 Task: Research Airbnb options in Mikhaylovsk, Russia from 21st December, 2023 to 25th December, 2023 for 1 adult. Place can be entire room with 1  bedroom having 1 bed and 1 bathroom. Property type can be flat. Amenities needed are: wifi.
Action: Mouse moved to (491, 97)
Screenshot: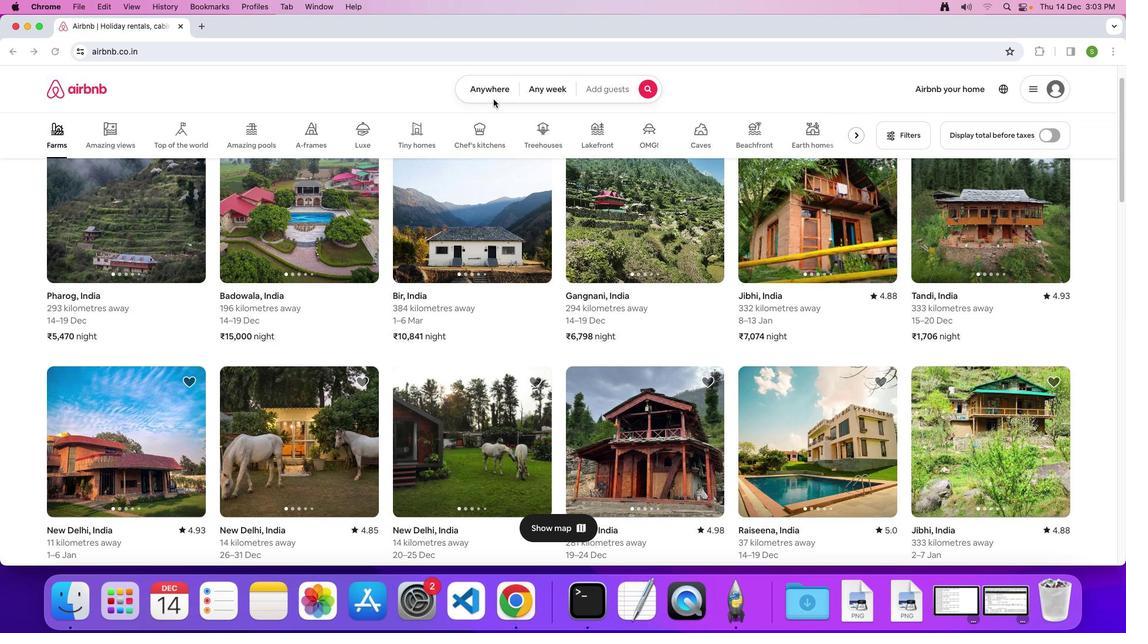 
Action: Mouse pressed left at (491, 97)
Screenshot: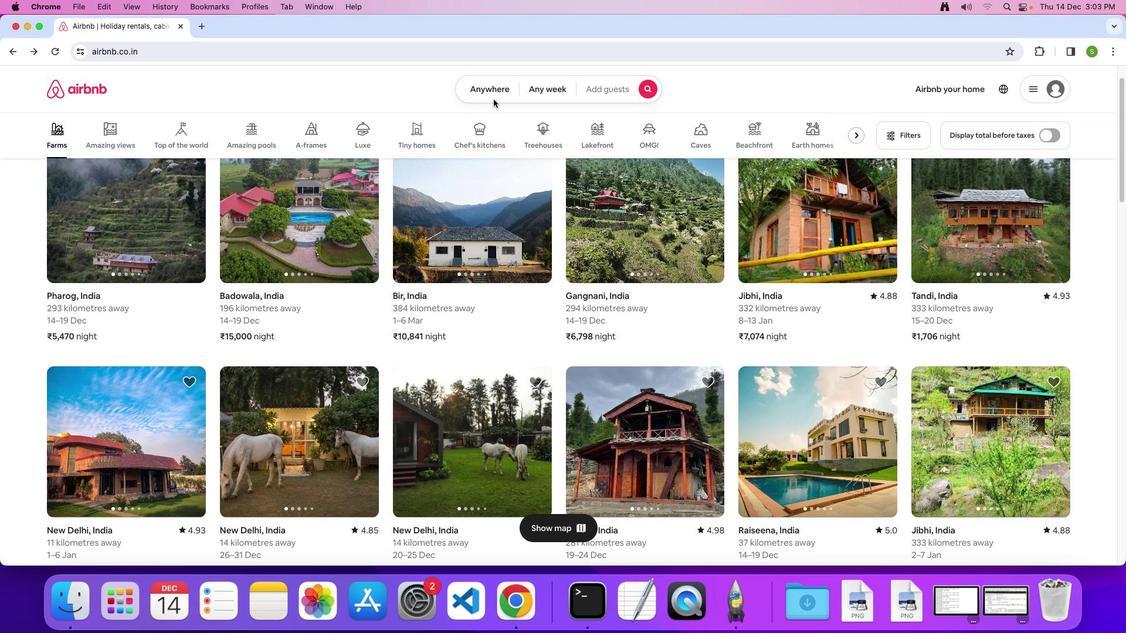 
Action: Mouse moved to (491, 95)
Screenshot: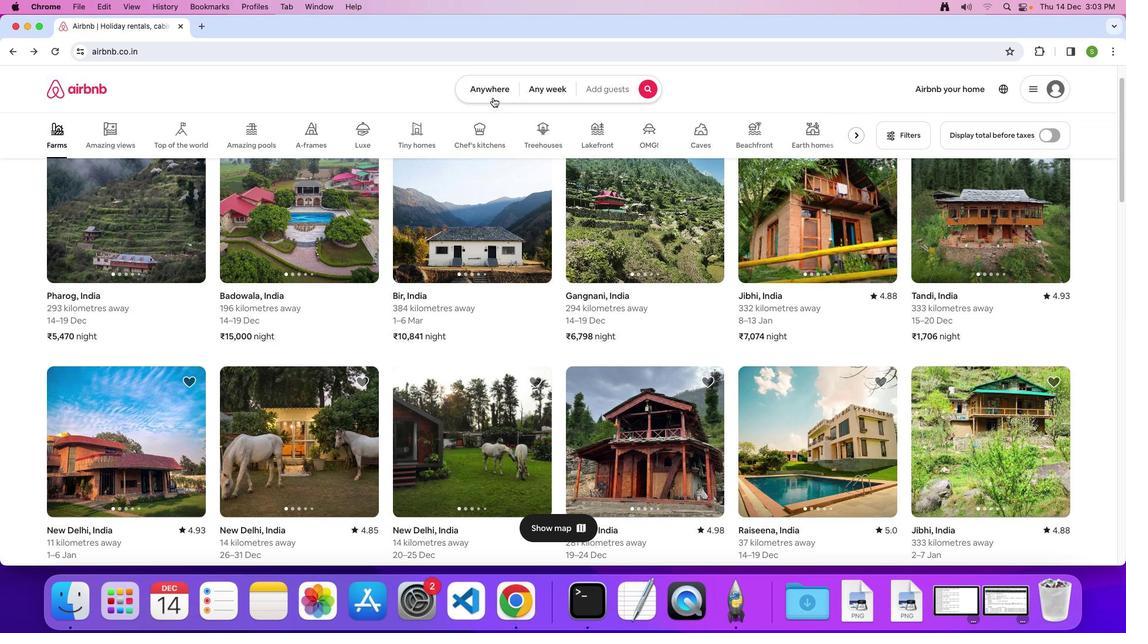 
Action: Mouse pressed left at (491, 95)
Screenshot: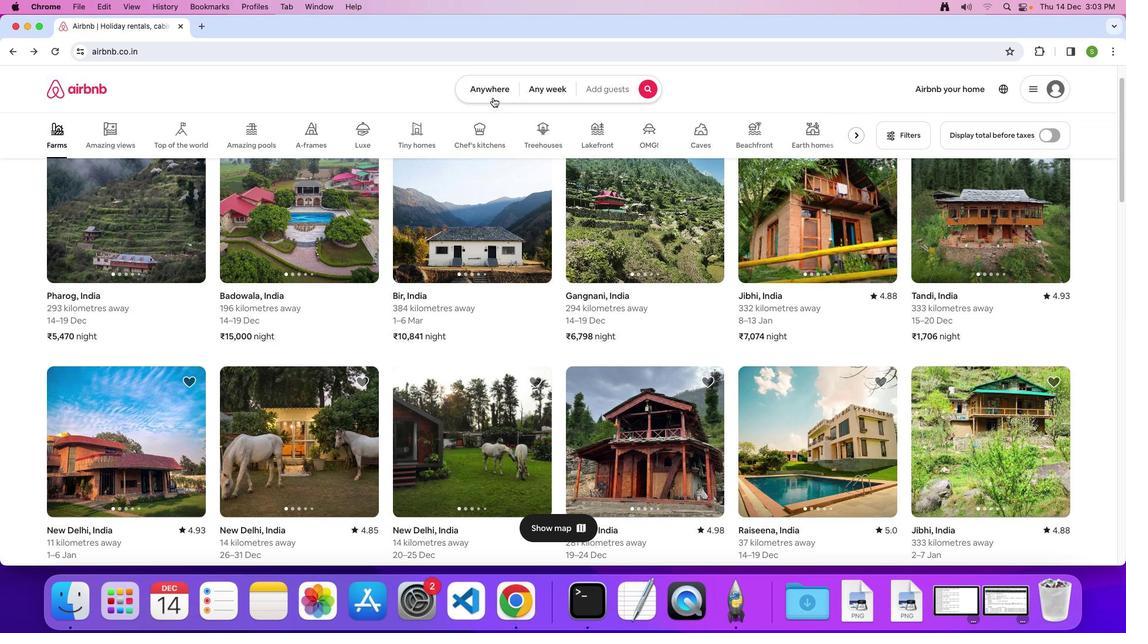 
Action: Mouse moved to (397, 129)
Screenshot: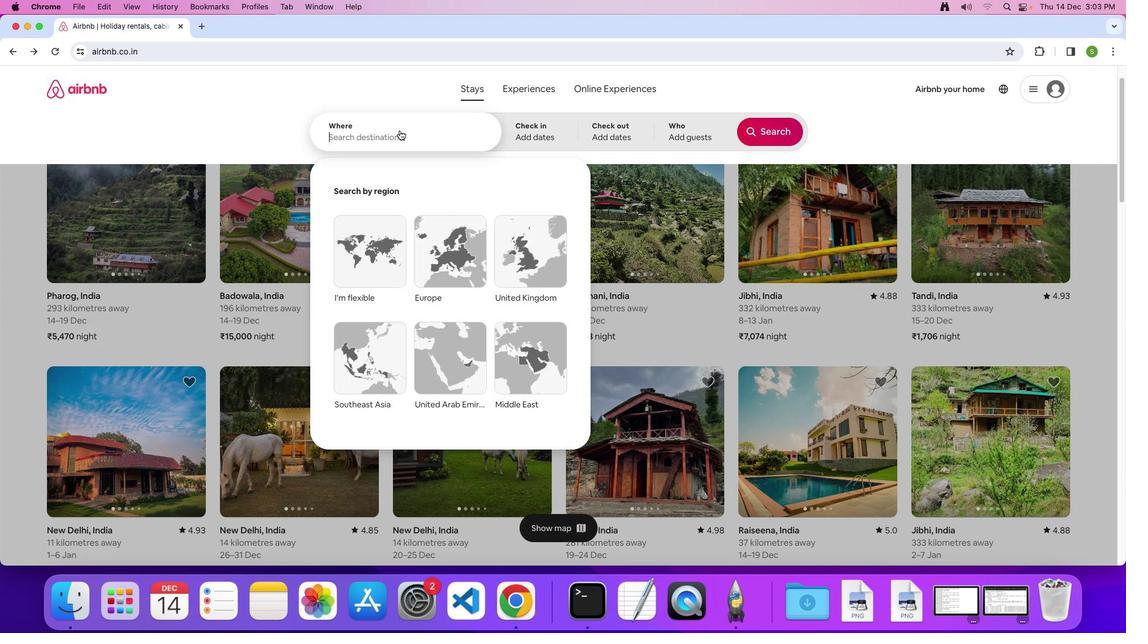 
Action: Mouse pressed left at (397, 129)
Screenshot: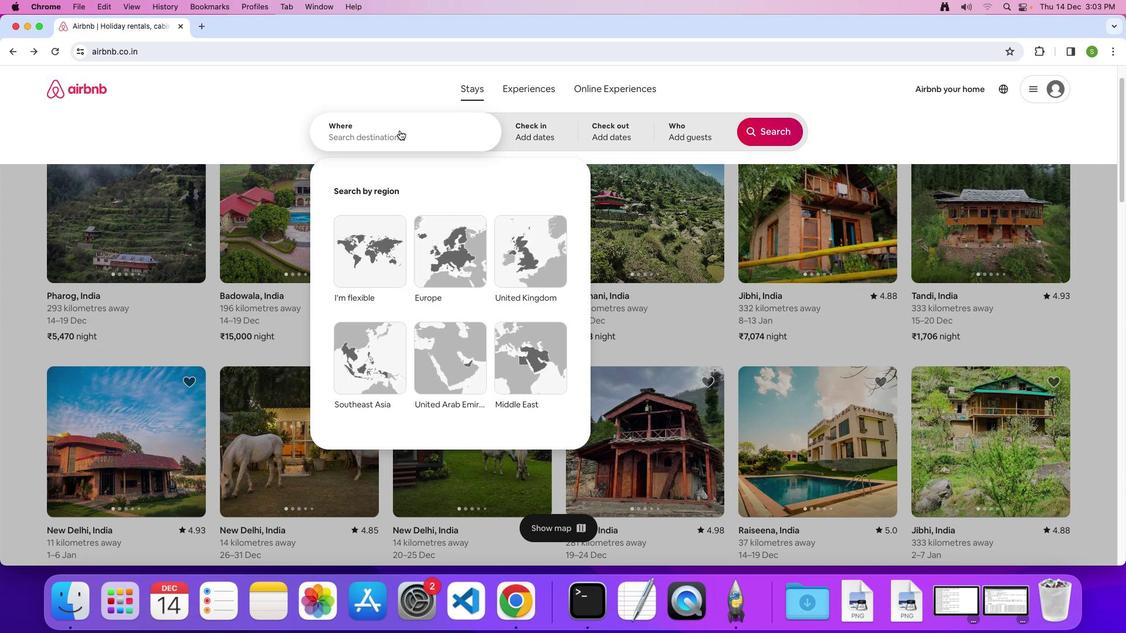 
Action: Key pressed 'M'Key.caps_lock'i''k''h''a''y''l''o''v''s''k'','Key.spaceKey.shift'R''u''s''s''i''a'Key.enter
Screenshot: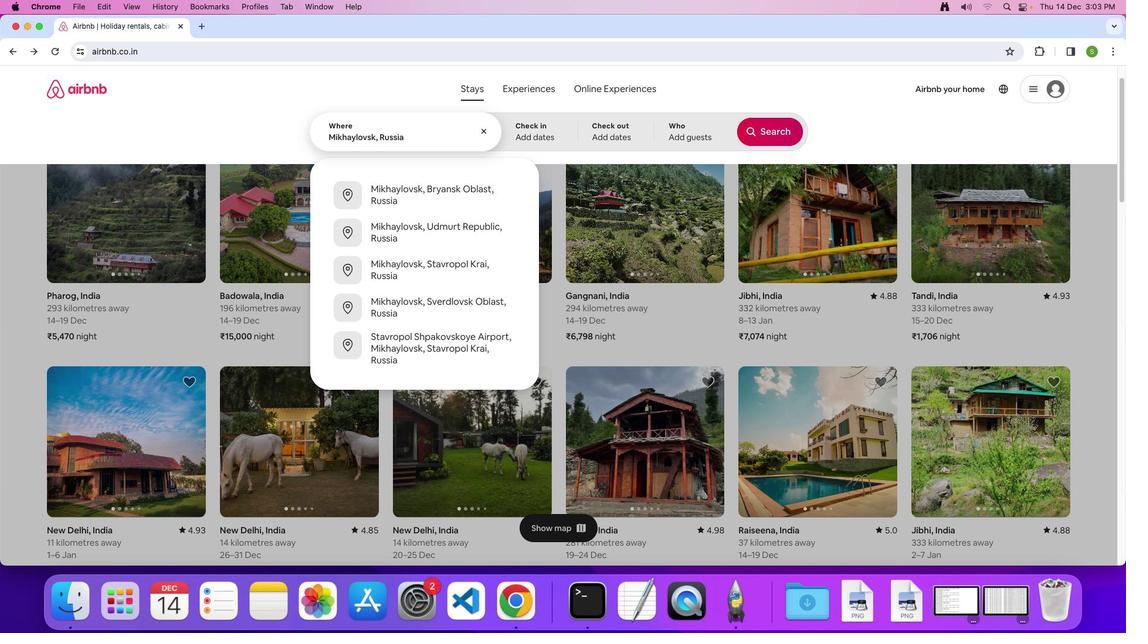 
Action: Mouse moved to (469, 359)
Screenshot: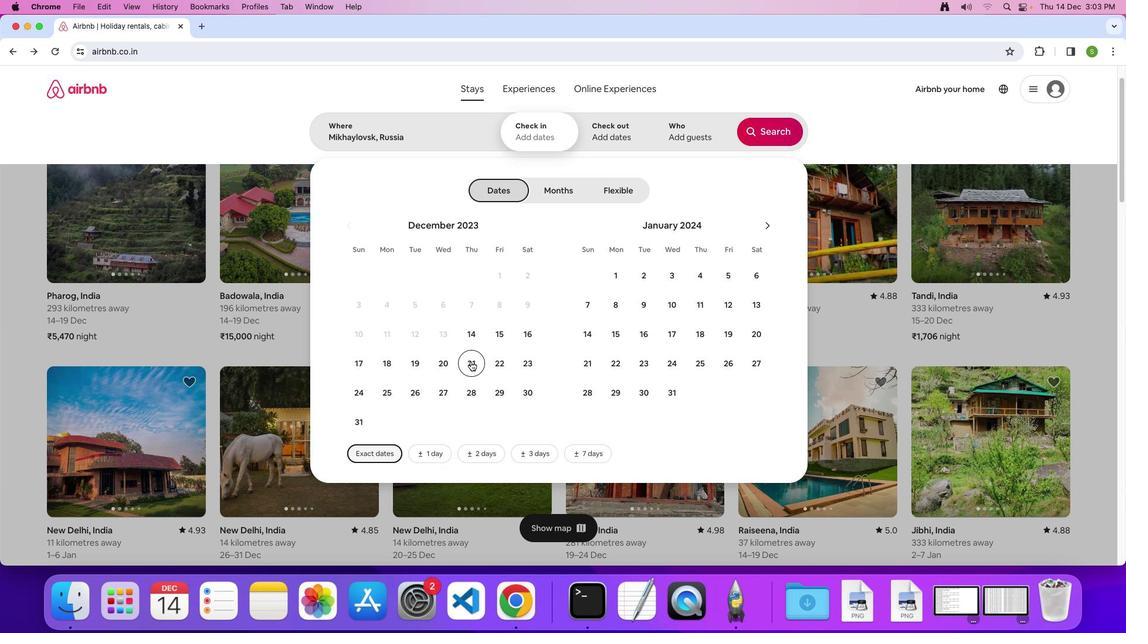 
Action: Mouse pressed left at (469, 359)
Screenshot: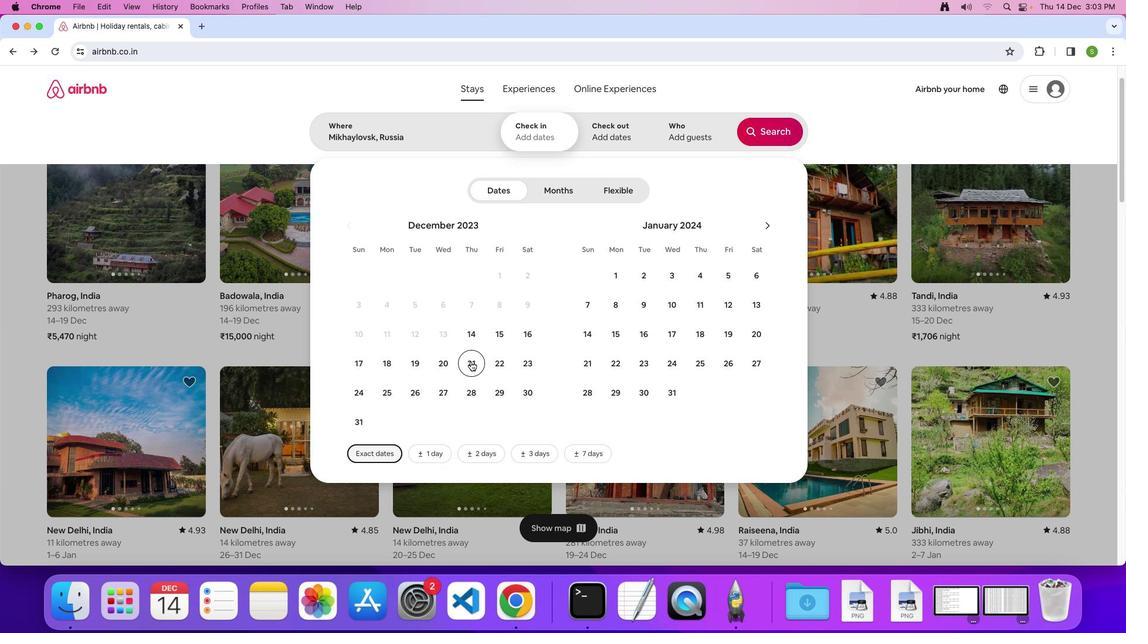 
Action: Mouse moved to (386, 385)
Screenshot: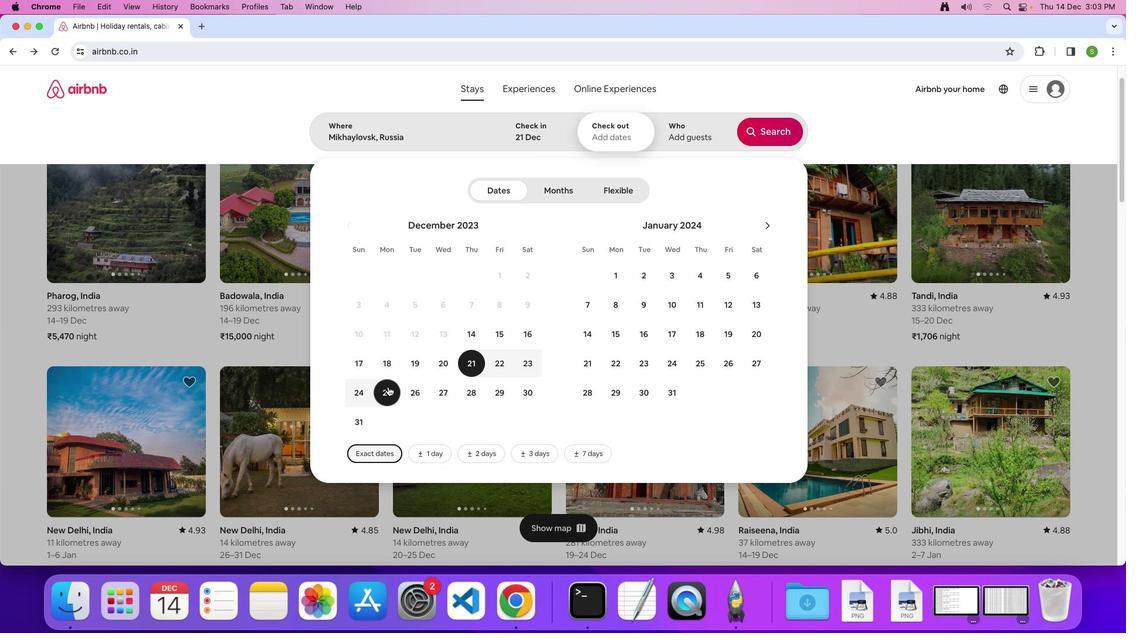 
Action: Mouse pressed left at (386, 385)
Screenshot: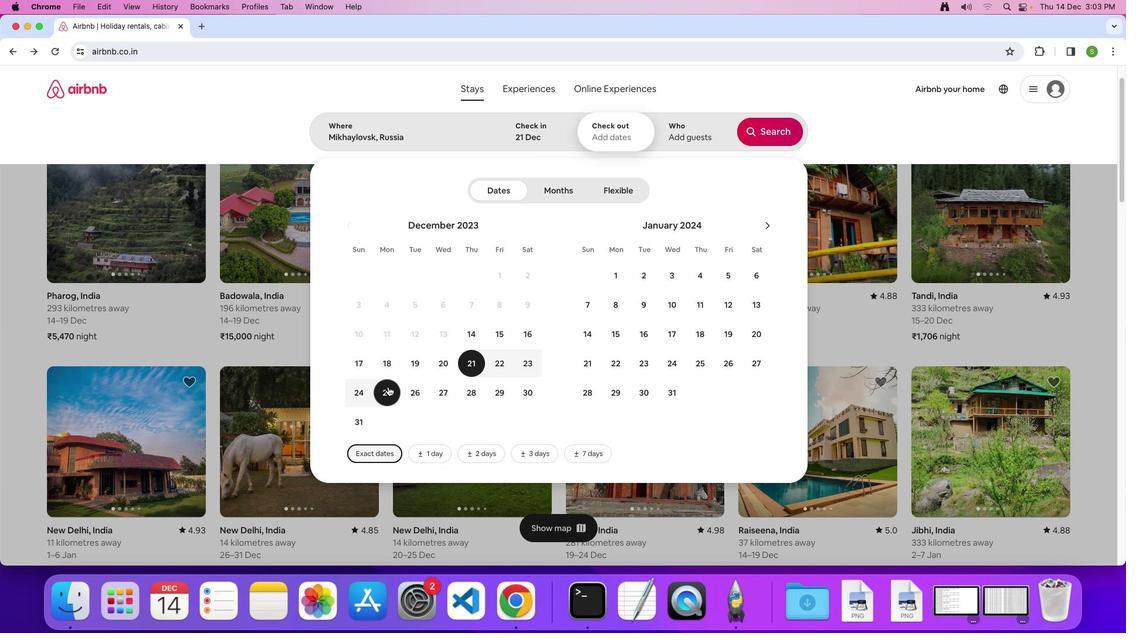 
Action: Mouse moved to (688, 142)
Screenshot: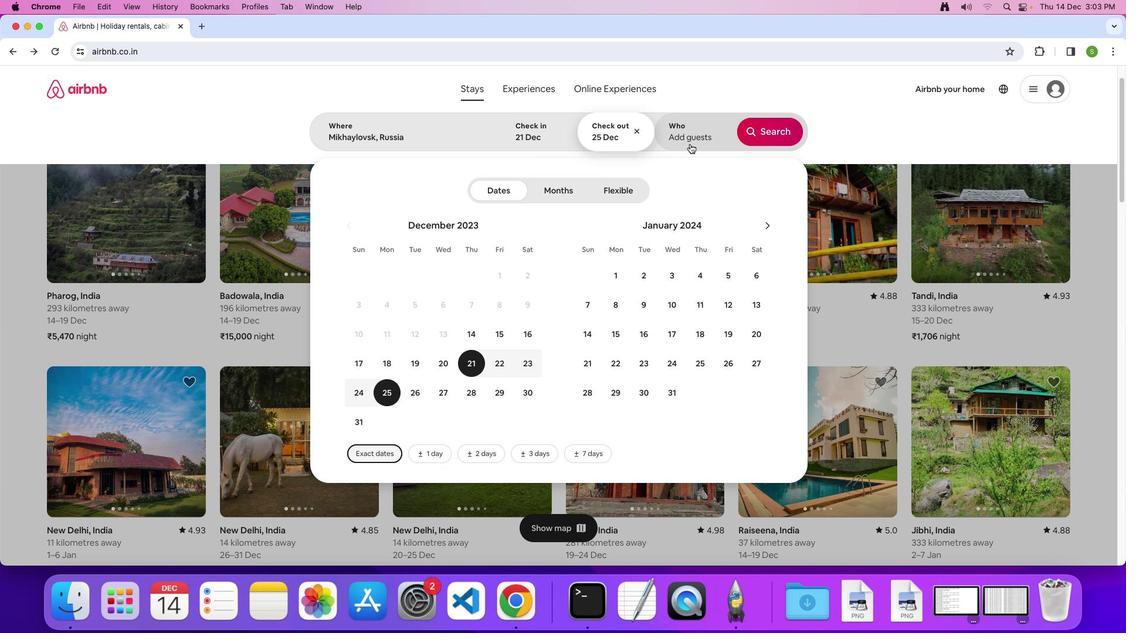 
Action: Mouse pressed left at (688, 142)
Screenshot: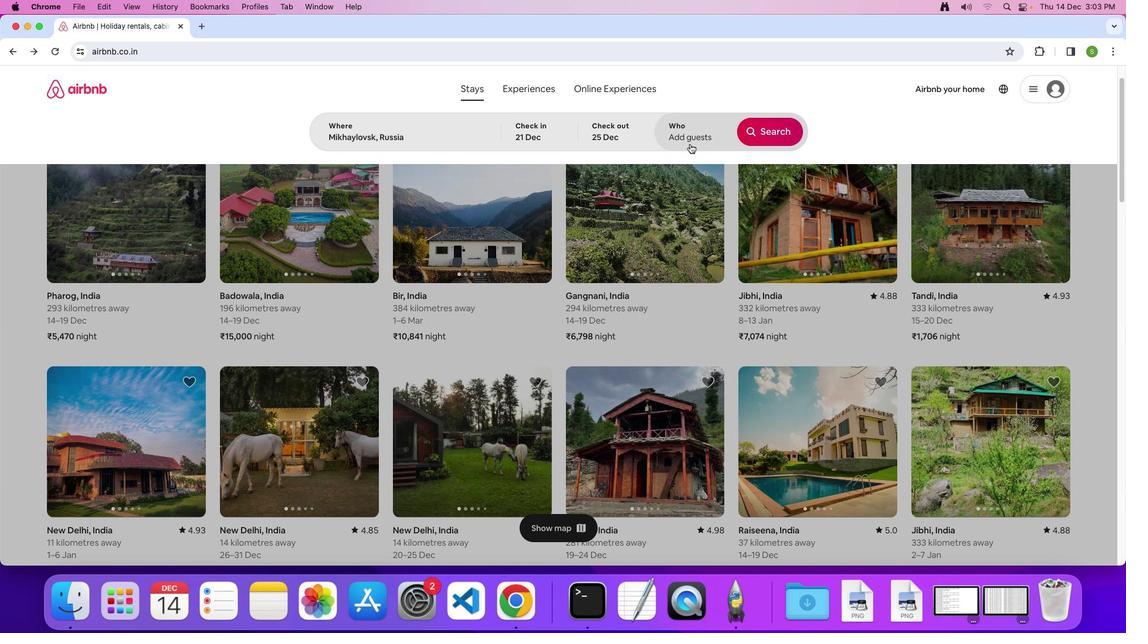 
Action: Mouse moved to (770, 191)
Screenshot: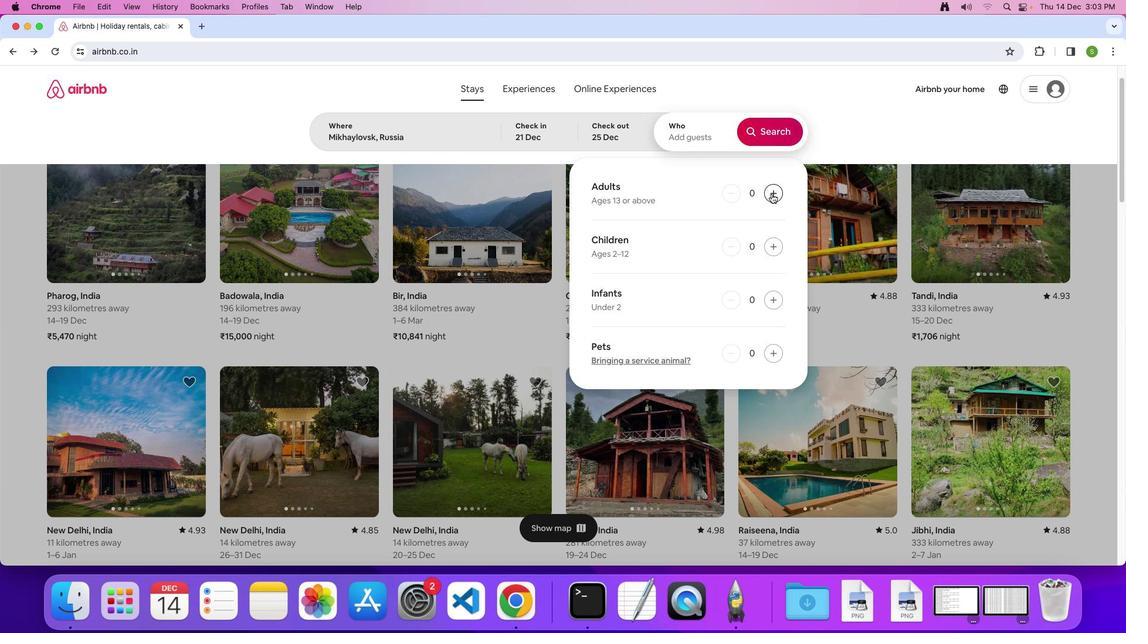 
Action: Mouse pressed left at (770, 191)
Screenshot: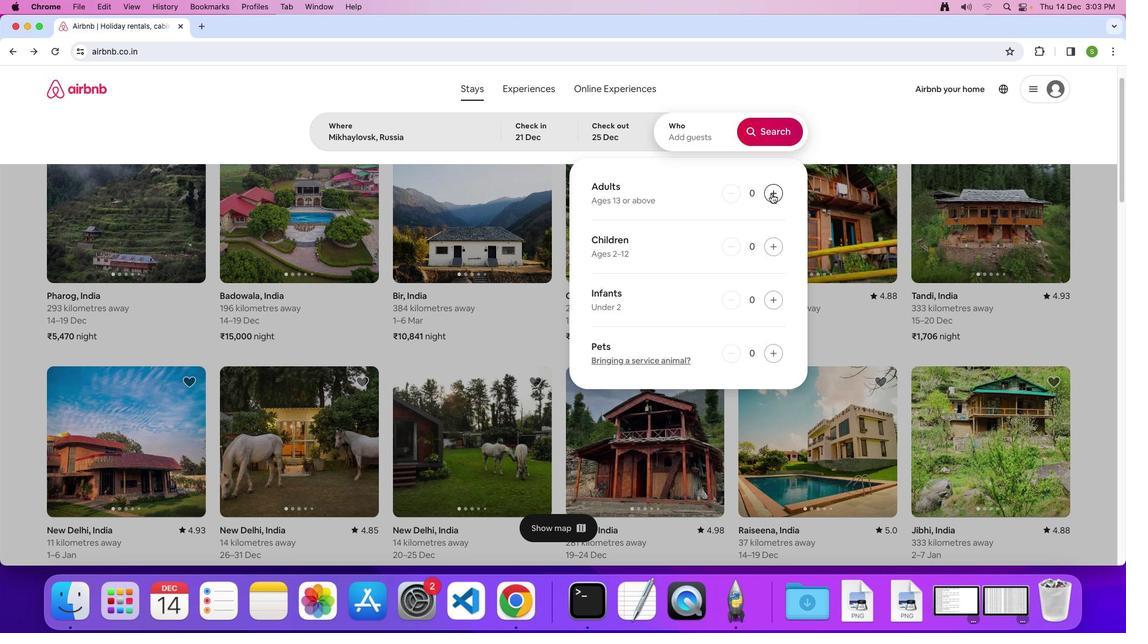 
Action: Mouse moved to (770, 124)
Screenshot: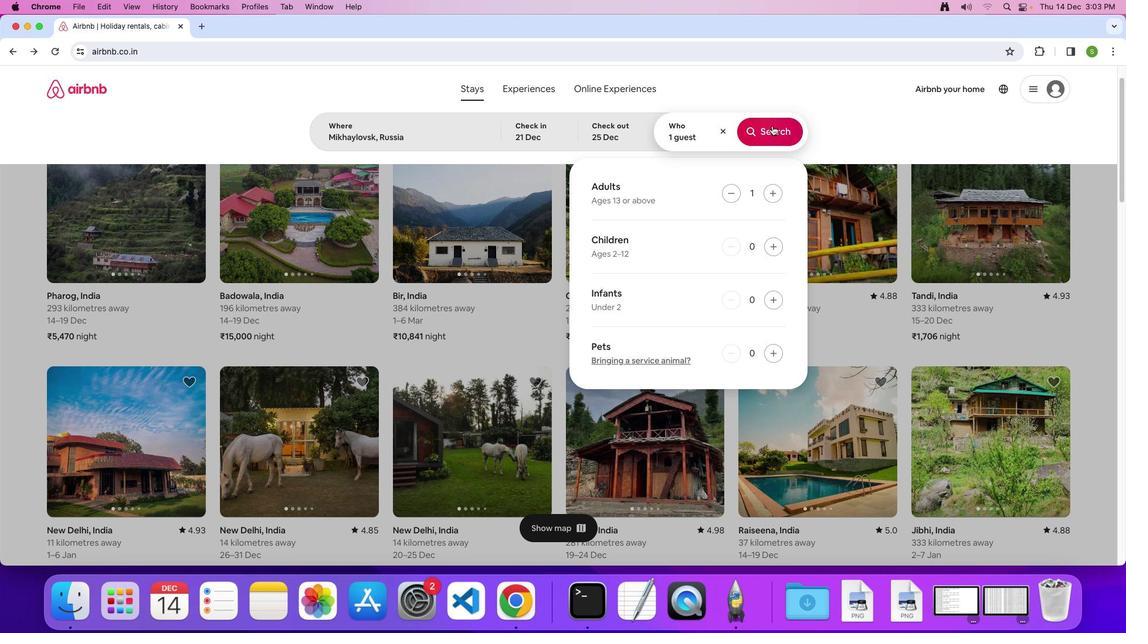 
Action: Mouse pressed left at (770, 124)
Screenshot: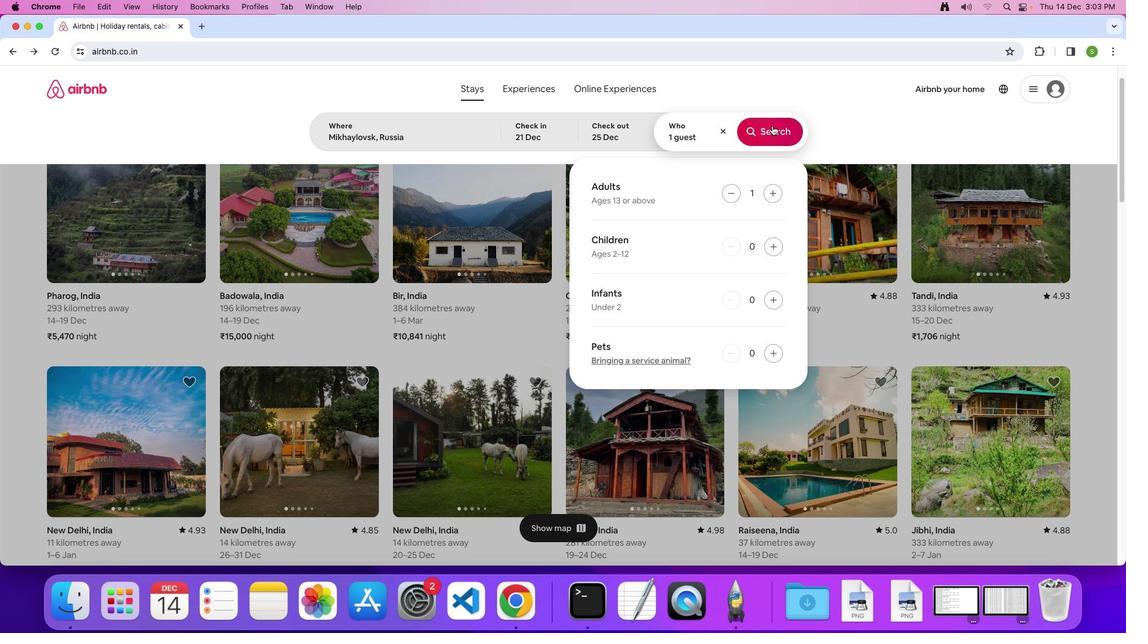 
Action: Mouse moved to (933, 130)
Screenshot: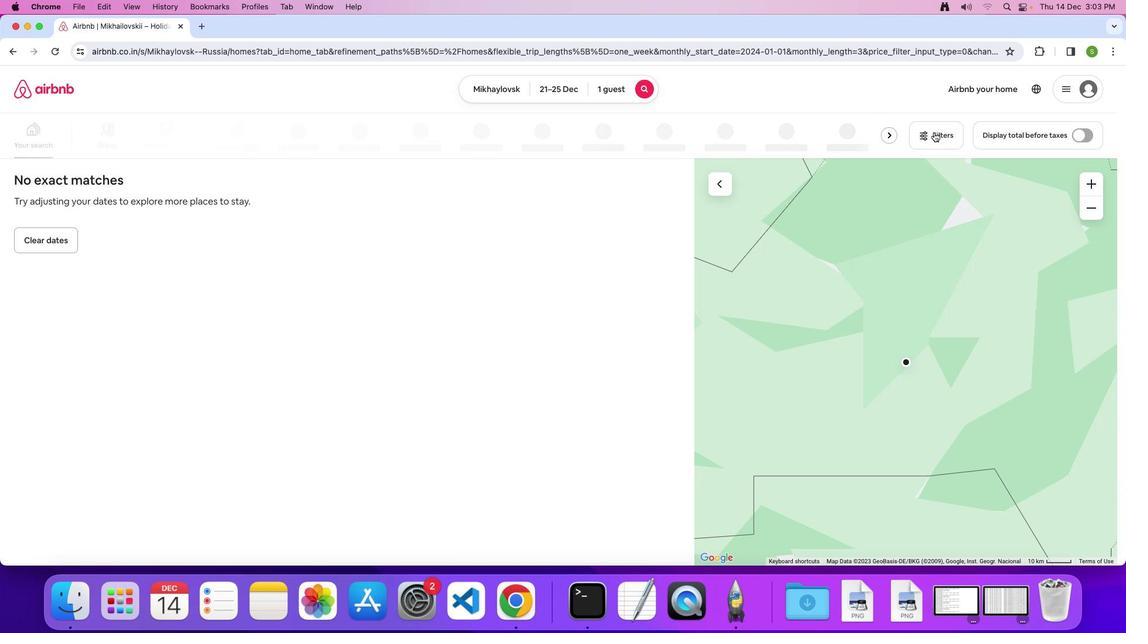 
Action: Mouse pressed left at (933, 130)
Screenshot: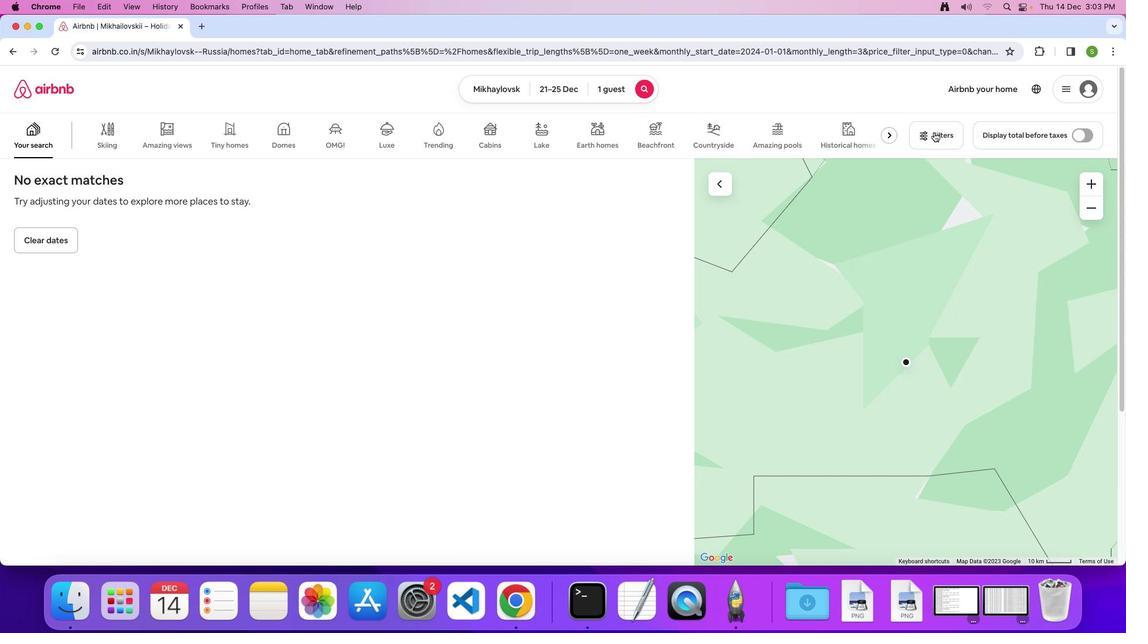 
Action: Mouse moved to (549, 323)
Screenshot: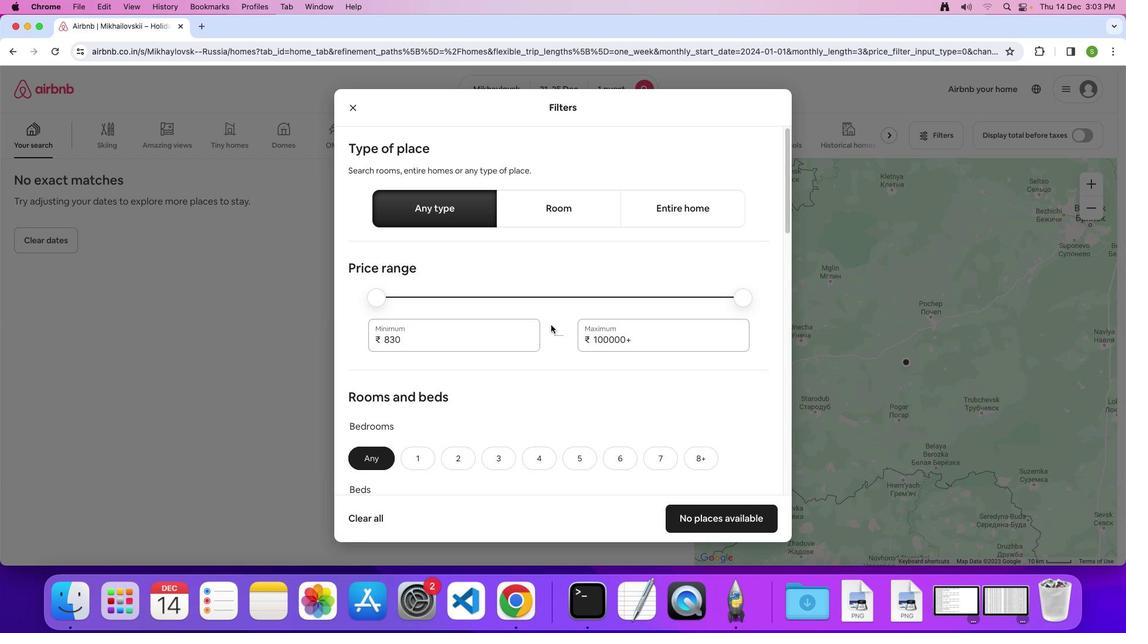 
Action: Mouse scrolled (549, 323) with delta (-1, -1)
Screenshot: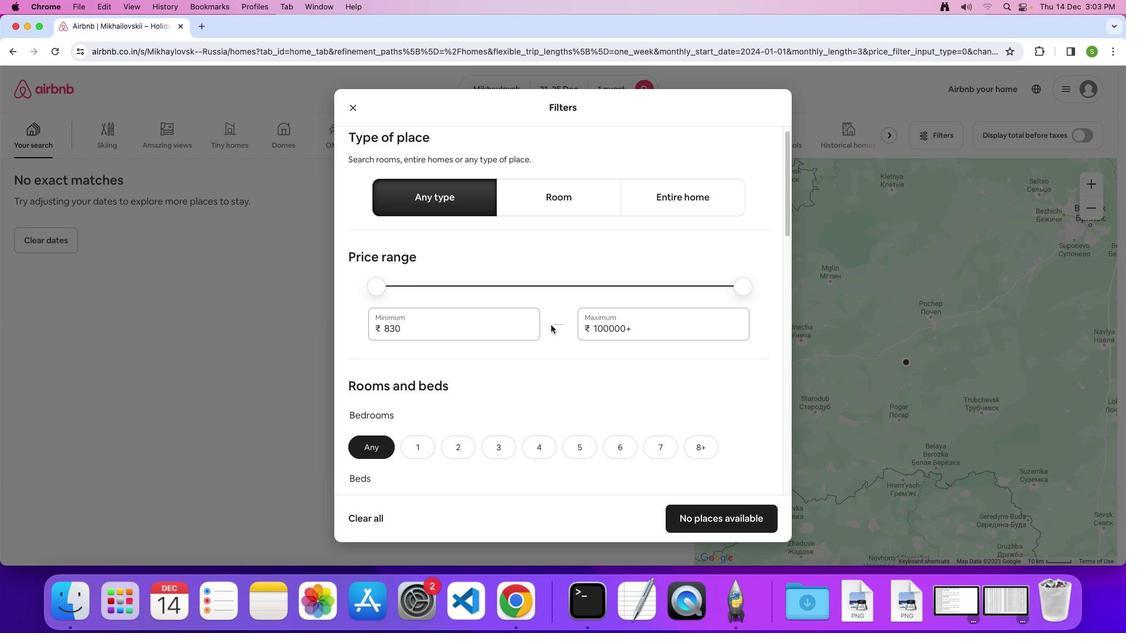 
Action: Mouse scrolled (549, 323) with delta (-1, -1)
Screenshot: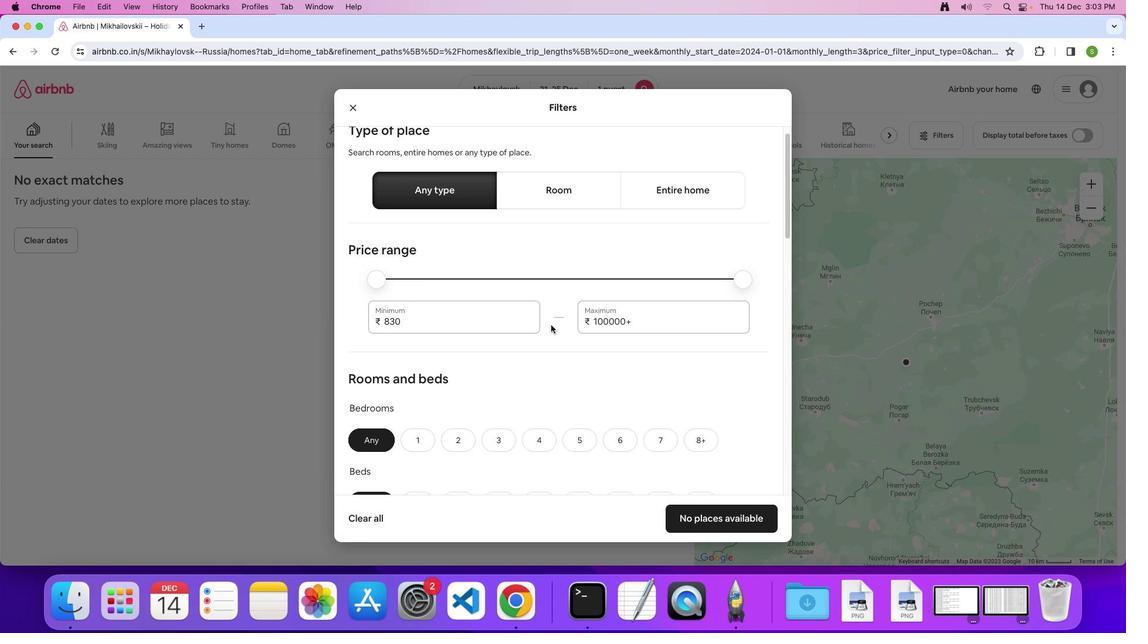
Action: Mouse scrolled (549, 323) with delta (-1, -1)
Screenshot: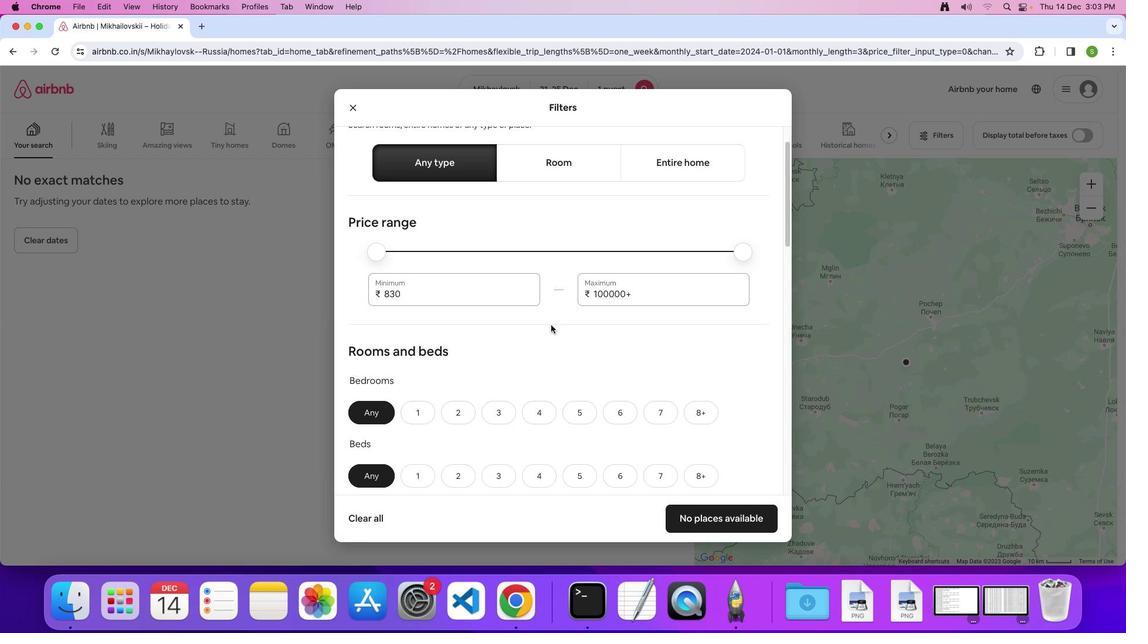 
Action: Mouse scrolled (549, 323) with delta (-1, -1)
Screenshot: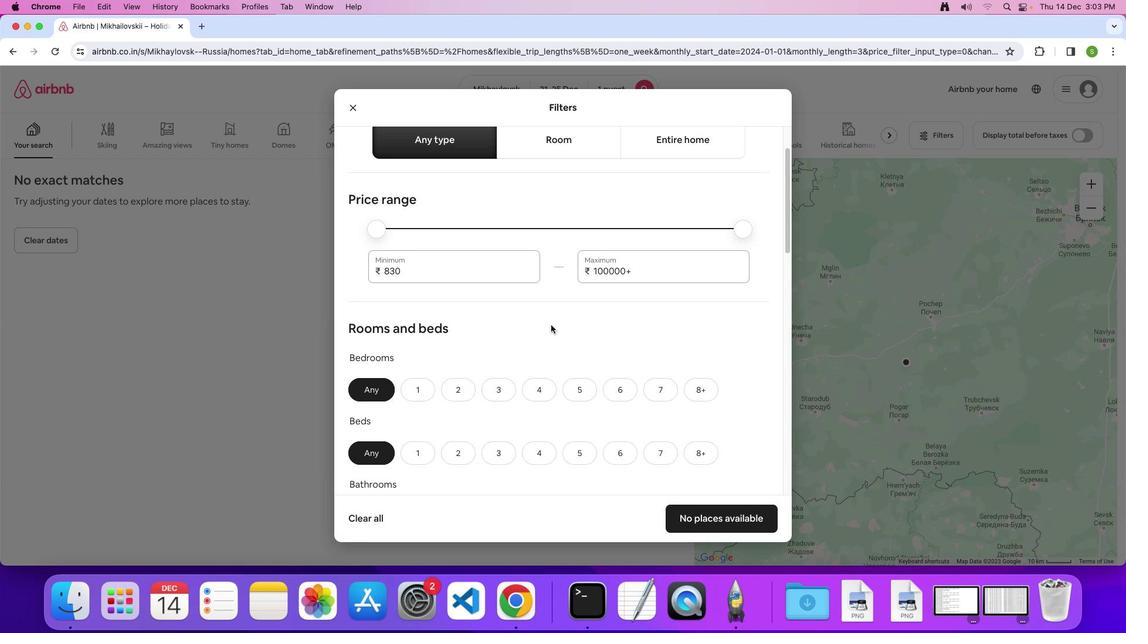 
Action: Mouse scrolled (549, 323) with delta (-1, -1)
Screenshot: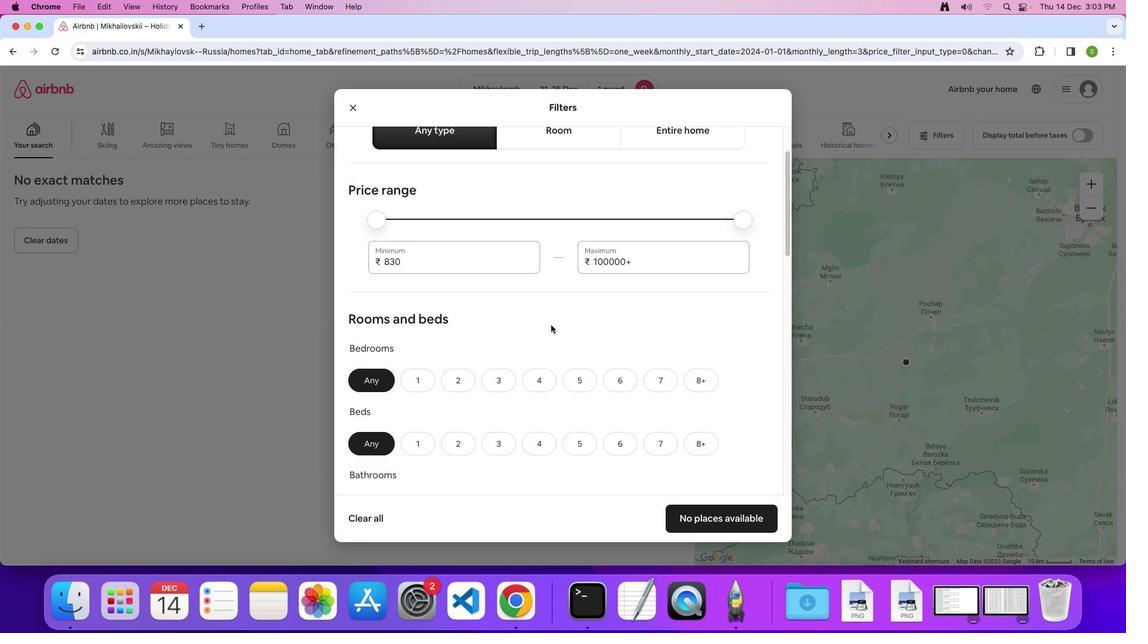 
Action: Mouse scrolled (549, 323) with delta (-1, -2)
Screenshot: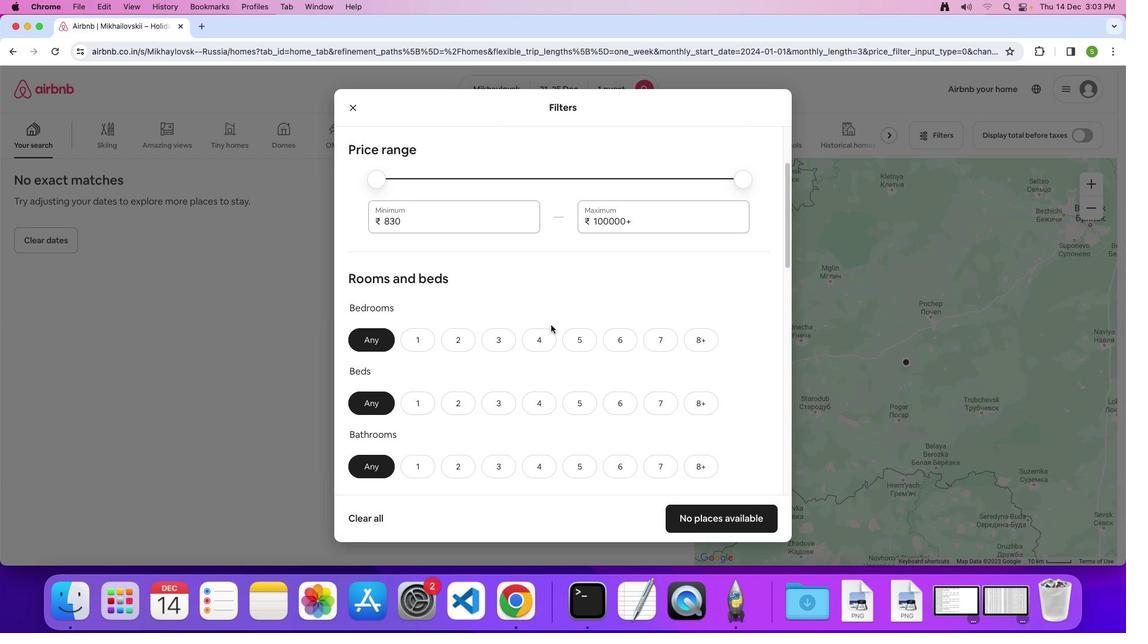 
Action: Mouse scrolled (549, 323) with delta (-1, -1)
Screenshot: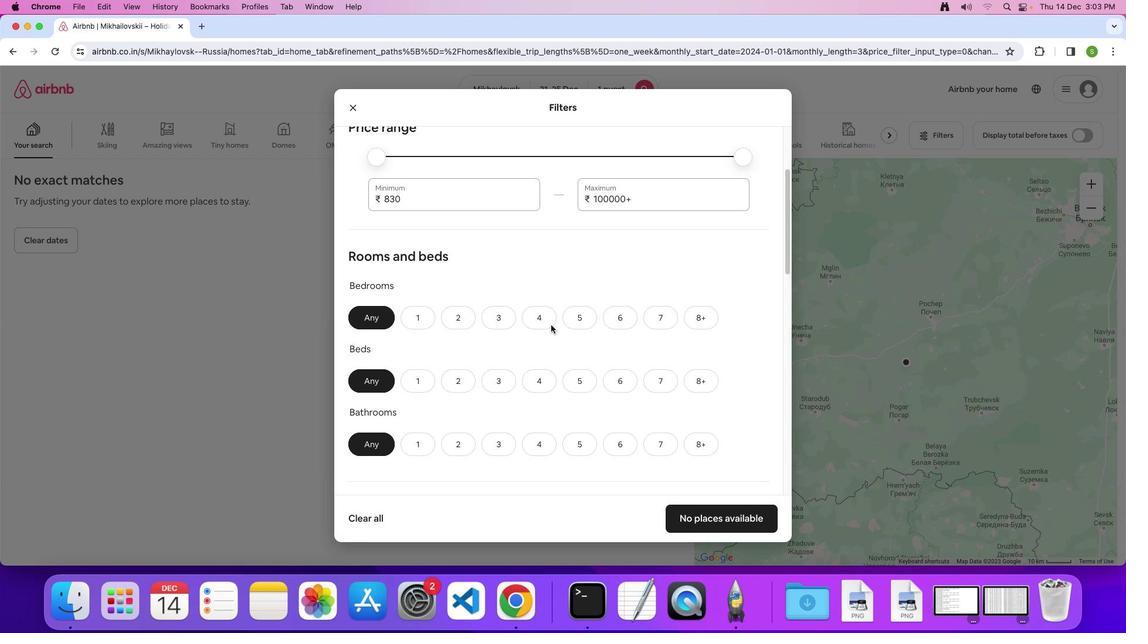 
Action: Mouse scrolled (549, 323) with delta (-1, -1)
Screenshot: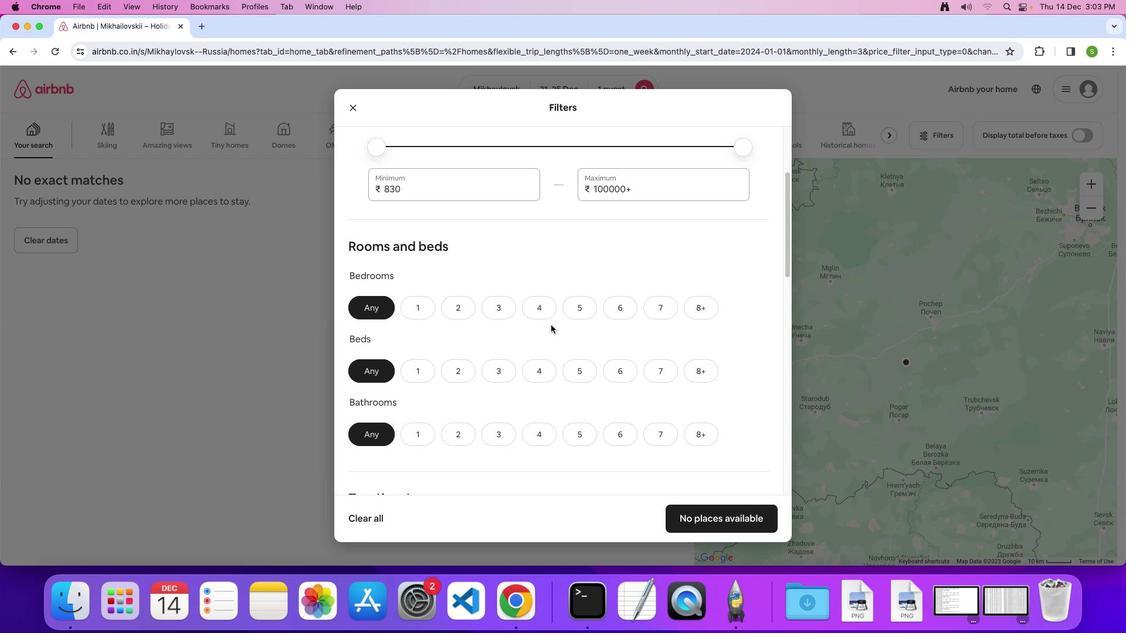 
Action: Mouse moved to (413, 296)
Screenshot: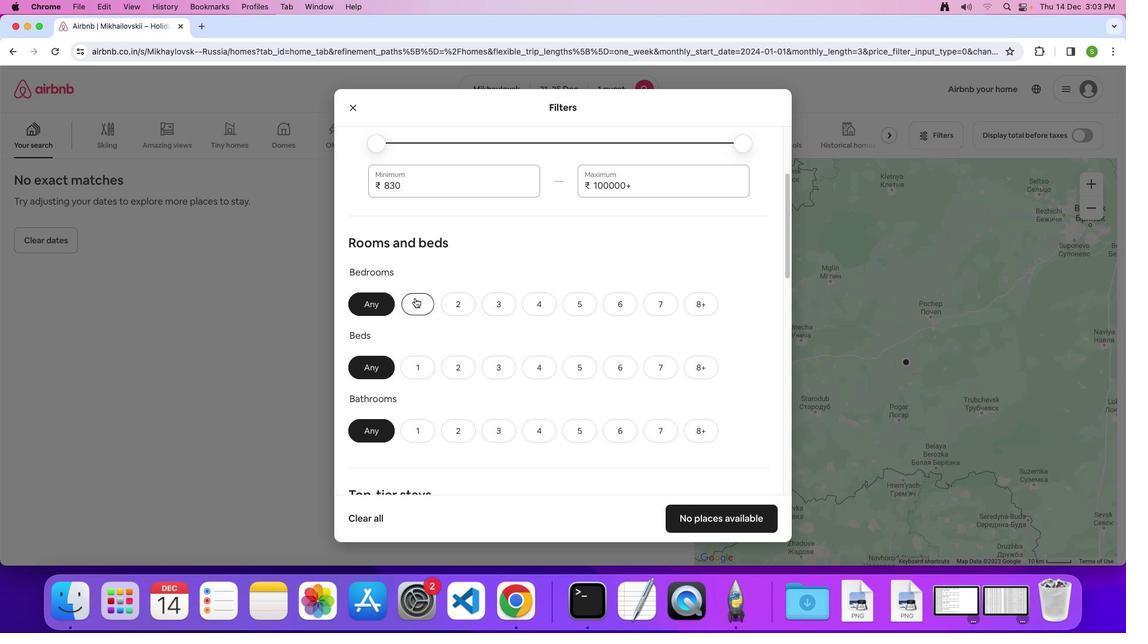
Action: Mouse pressed left at (413, 296)
Screenshot: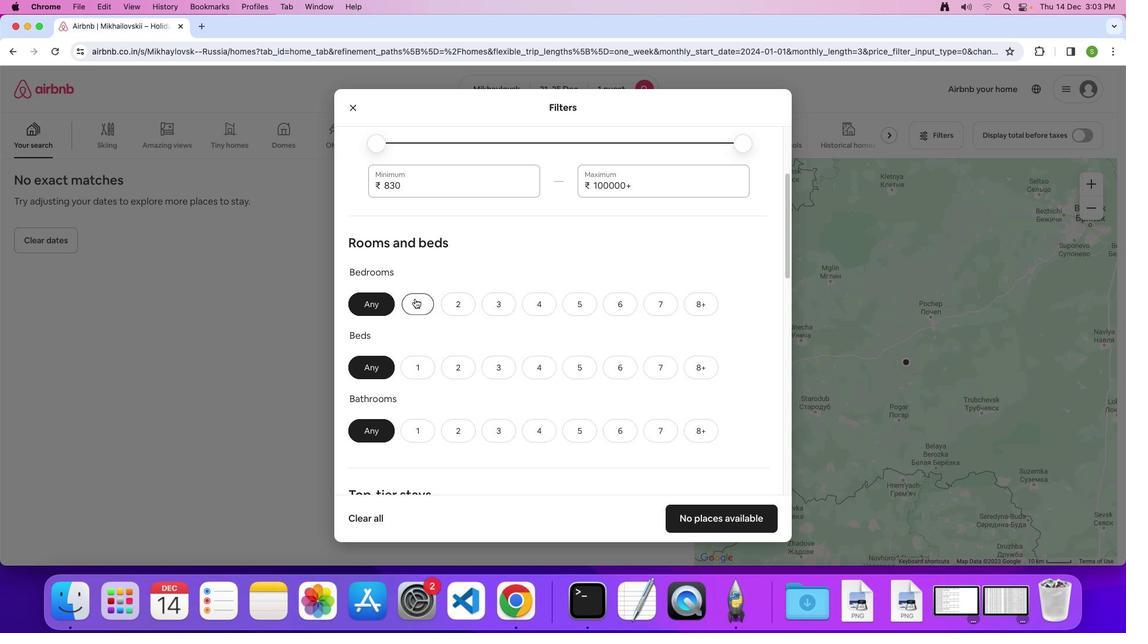 
Action: Mouse moved to (414, 362)
Screenshot: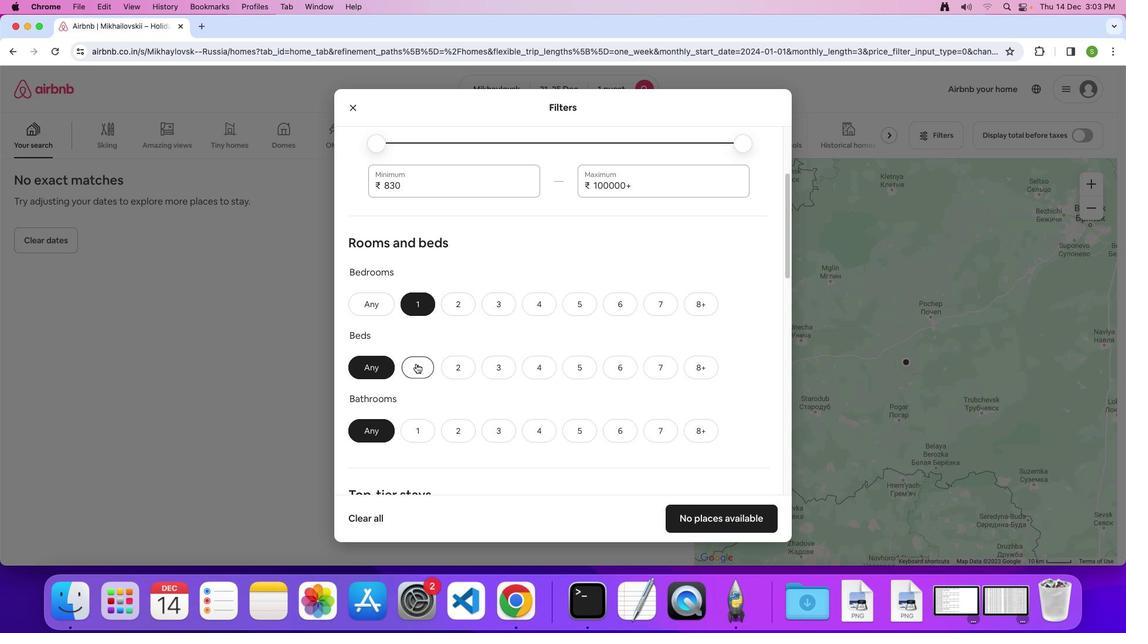 
Action: Mouse pressed left at (414, 362)
Screenshot: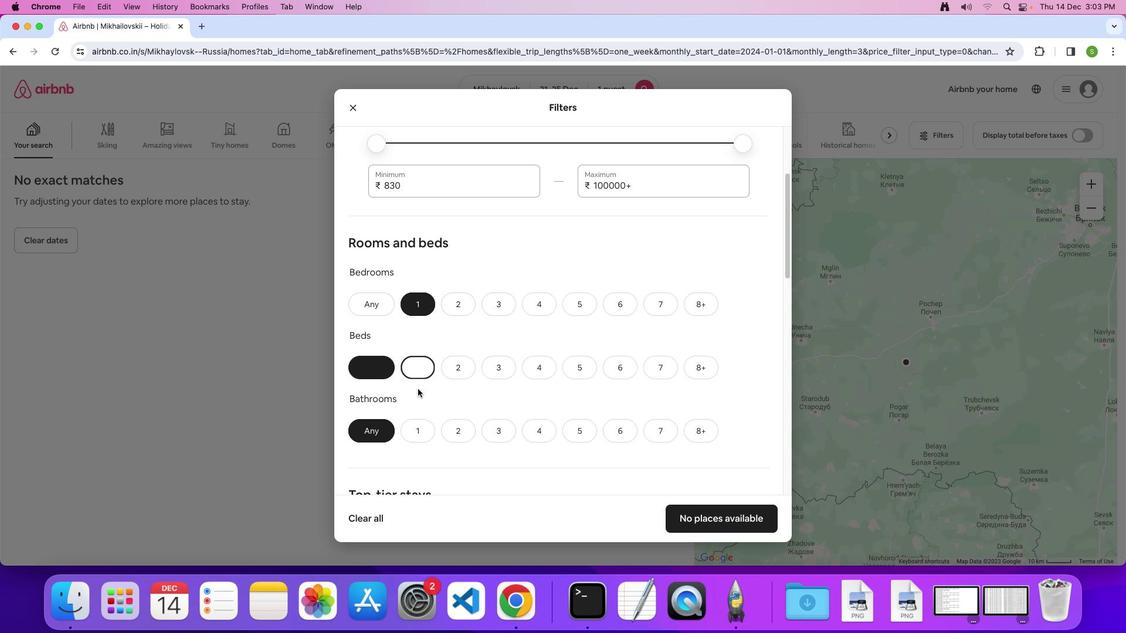 
Action: Mouse moved to (417, 424)
Screenshot: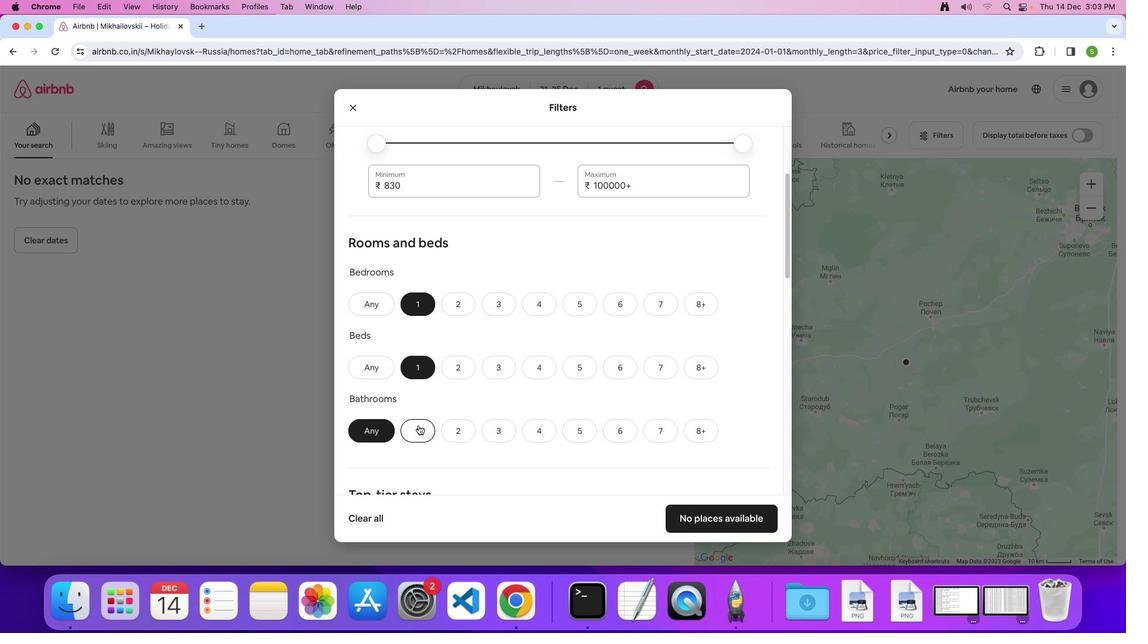 
Action: Mouse pressed left at (417, 424)
Screenshot: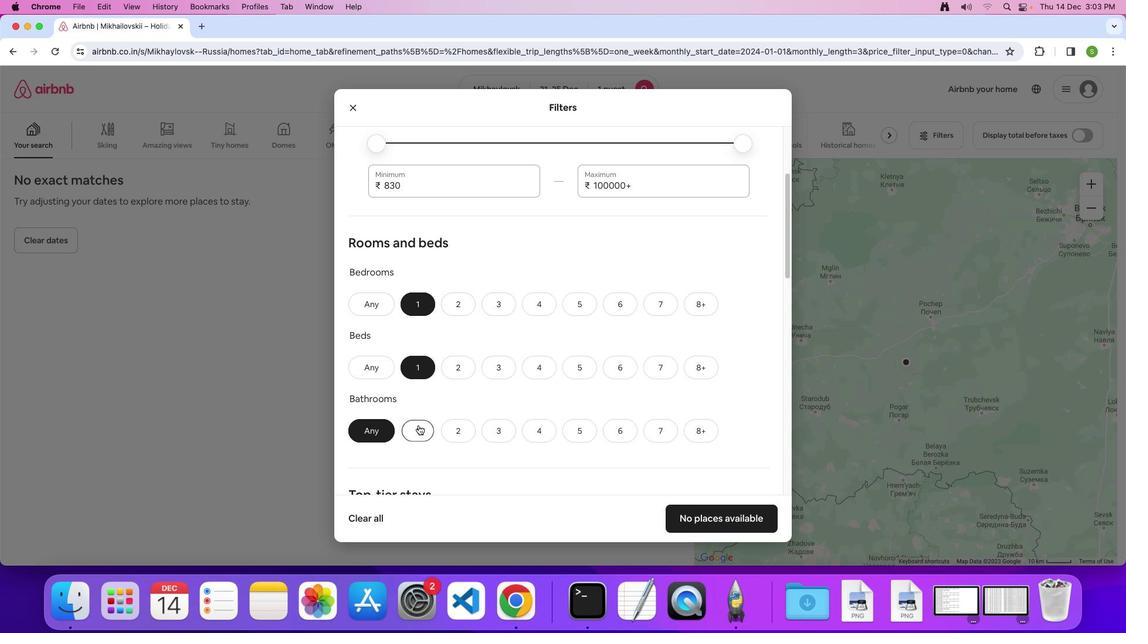
Action: Mouse moved to (549, 342)
Screenshot: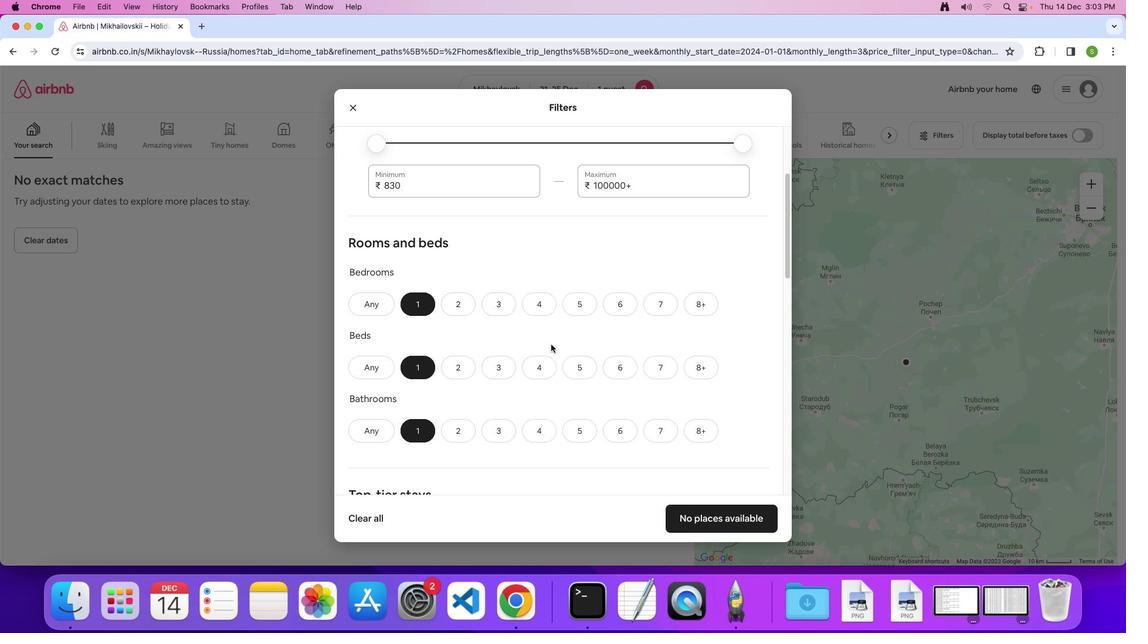 
Action: Mouse scrolled (549, 342) with delta (-1, -1)
Screenshot: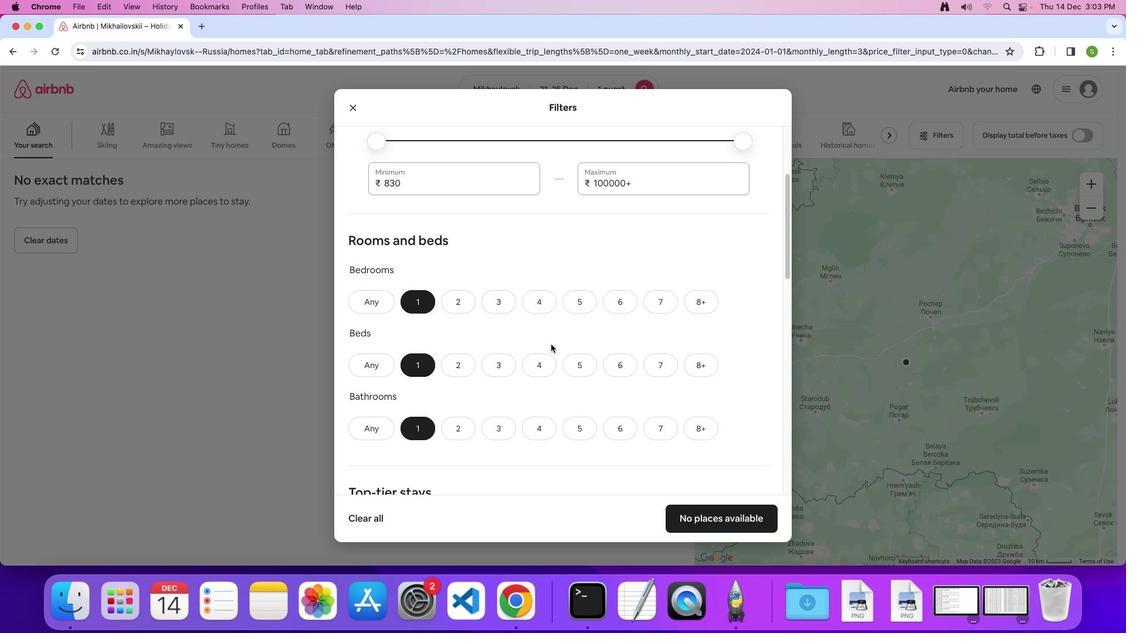 
Action: Mouse scrolled (549, 342) with delta (-1, -1)
Screenshot: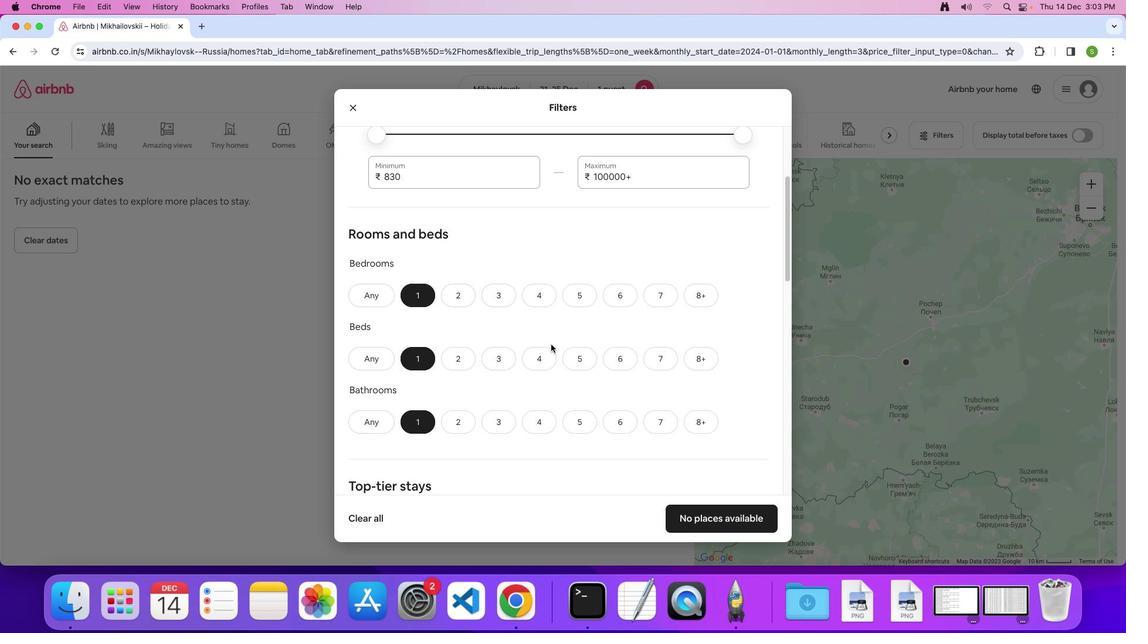 
Action: Mouse scrolled (549, 342) with delta (-1, -1)
Screenshot: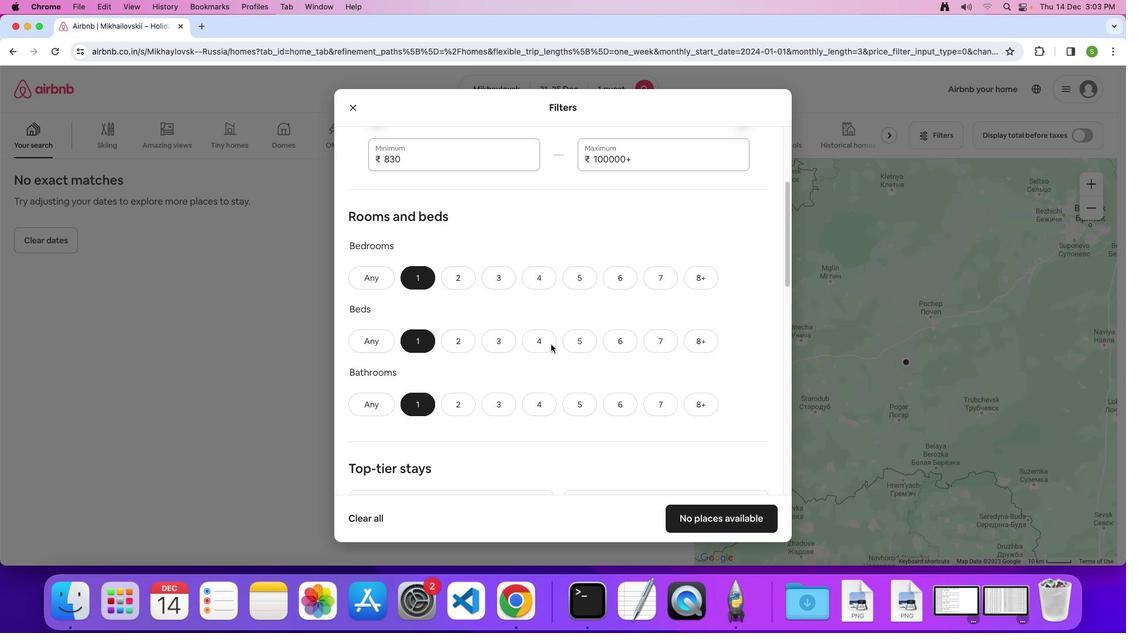 
Action: Mouse scrolled (549, 342) with delta (-1, -1)
Screenshot: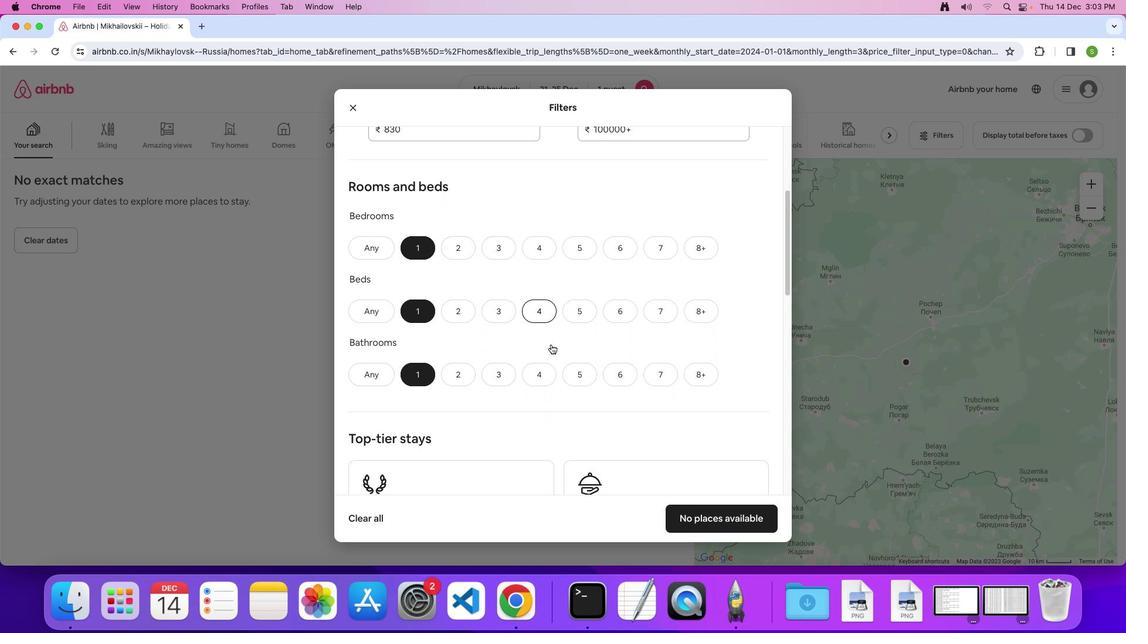 
Action: Mouse scrolled (549, 342) with delta (-1, -1)
Screenshot: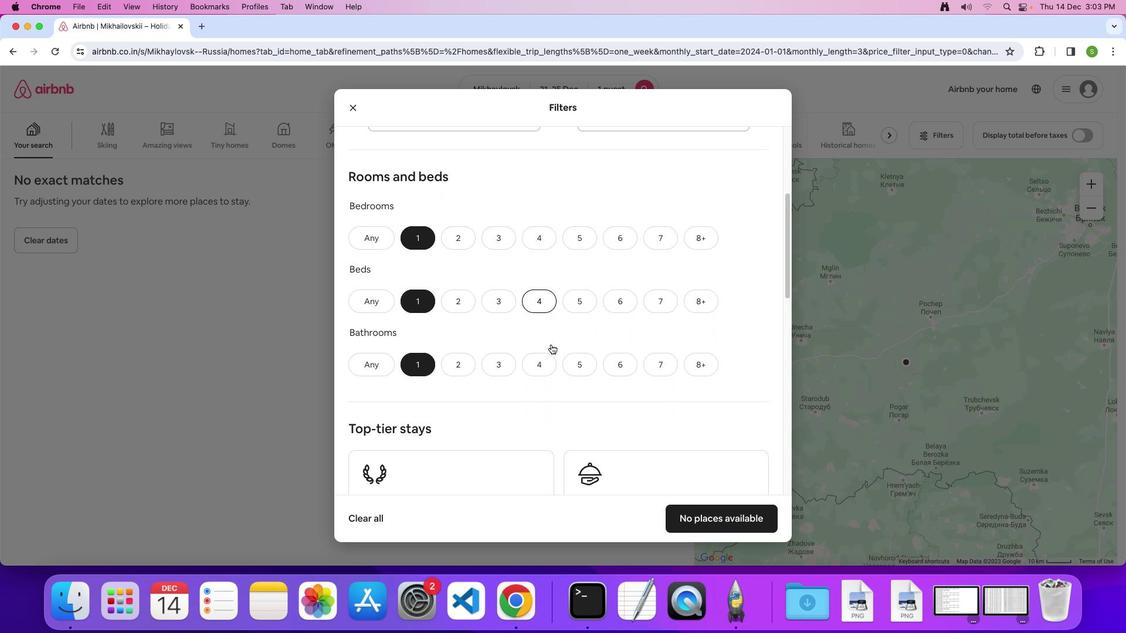 
Action: Mouse scrolled (549, 342) with delta (-1, -2)
Screenshot: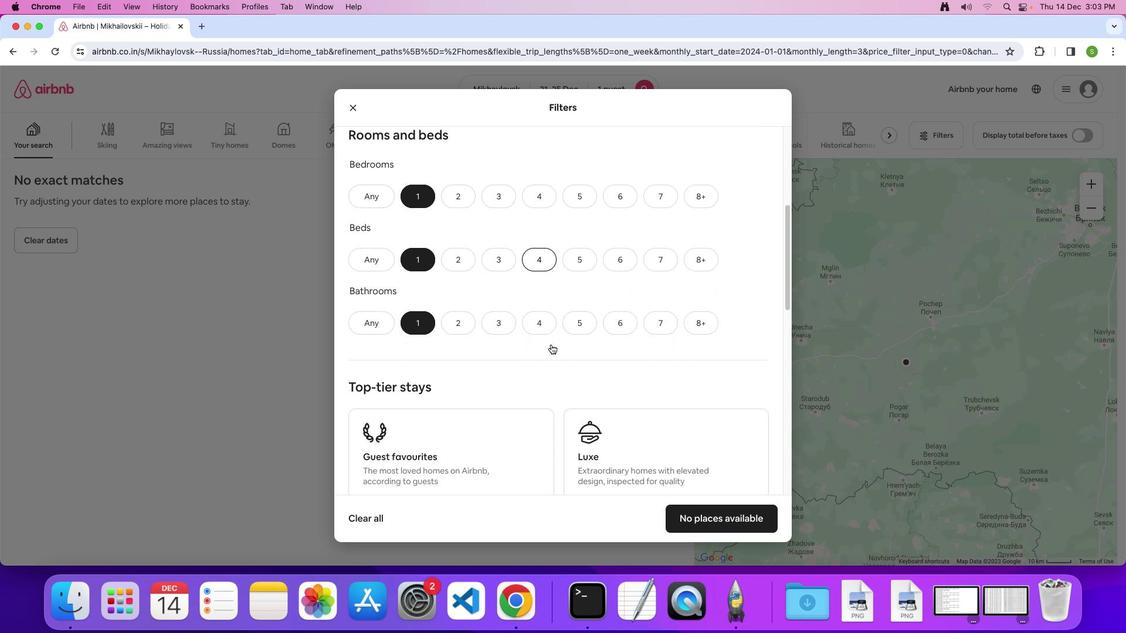 
Action: Mouse scrolled (549, 342) with delta (-1, -1)
Screenshot: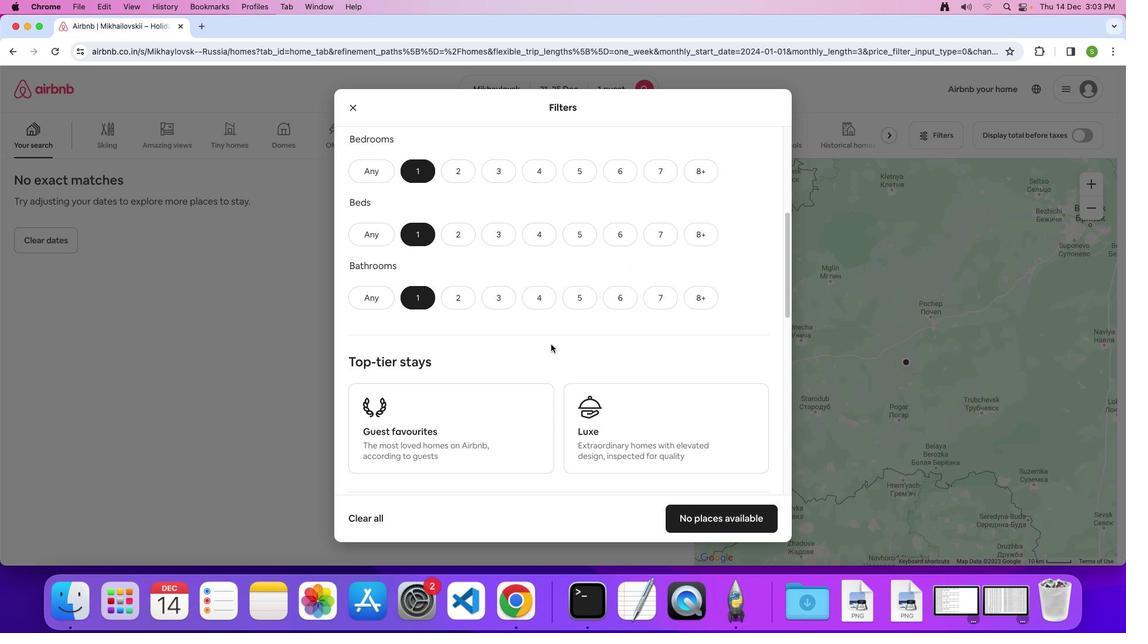 
Action: Mouse scrolled (549, 342) with delta (-1, -1)
Screenshot: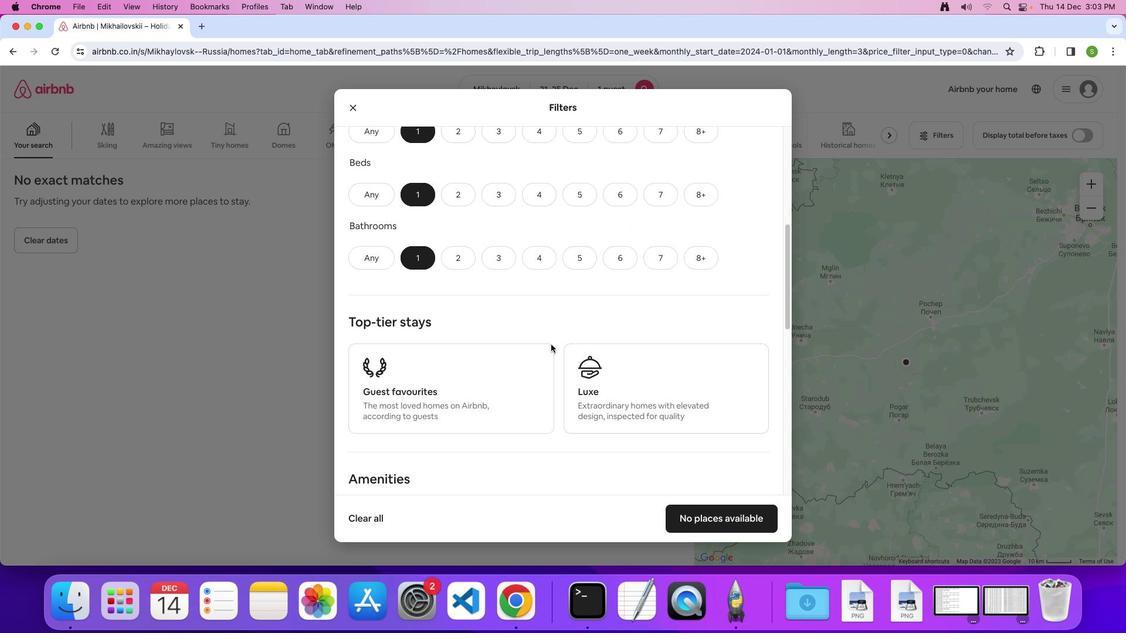 
Action: Mouse scrolled (549, 342) with delta (-1, -2)
Screenshot: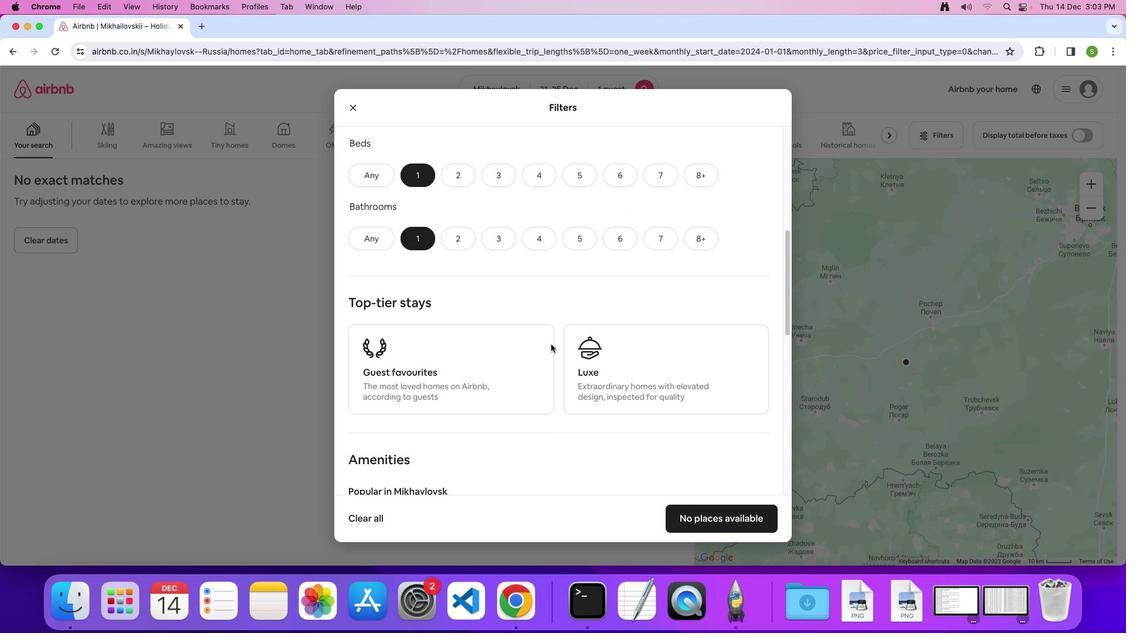 
Action: Mouse scrolled (549, 342) with delta (-1, -1)
Screenshot: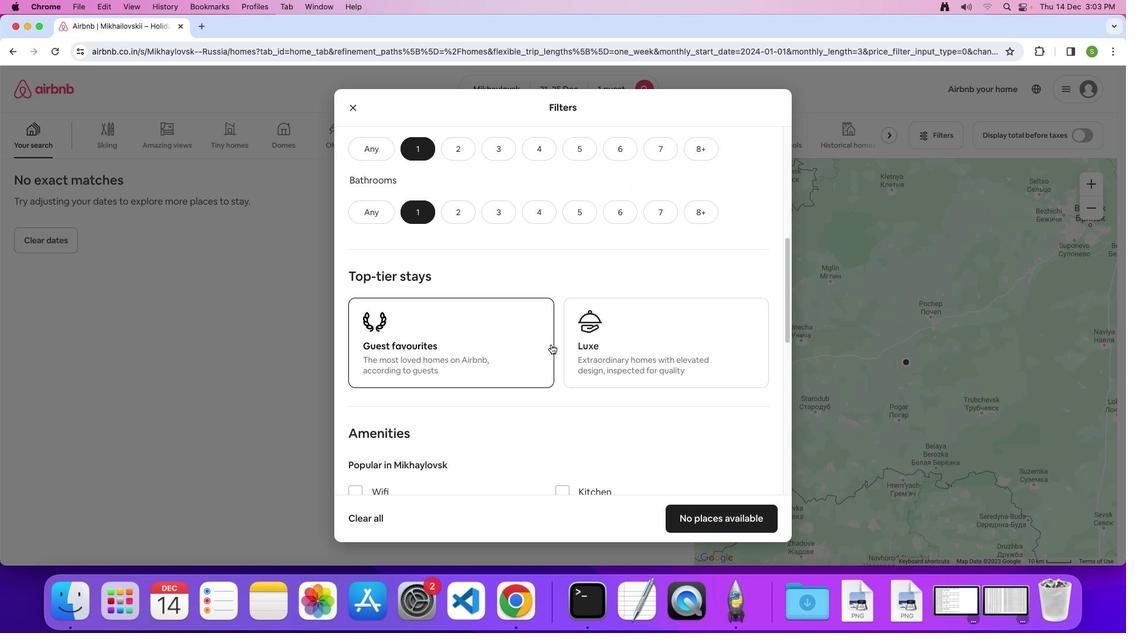 
Action: Mouse scrolled (549, 342) with delta (-1, -1)
Screenshot: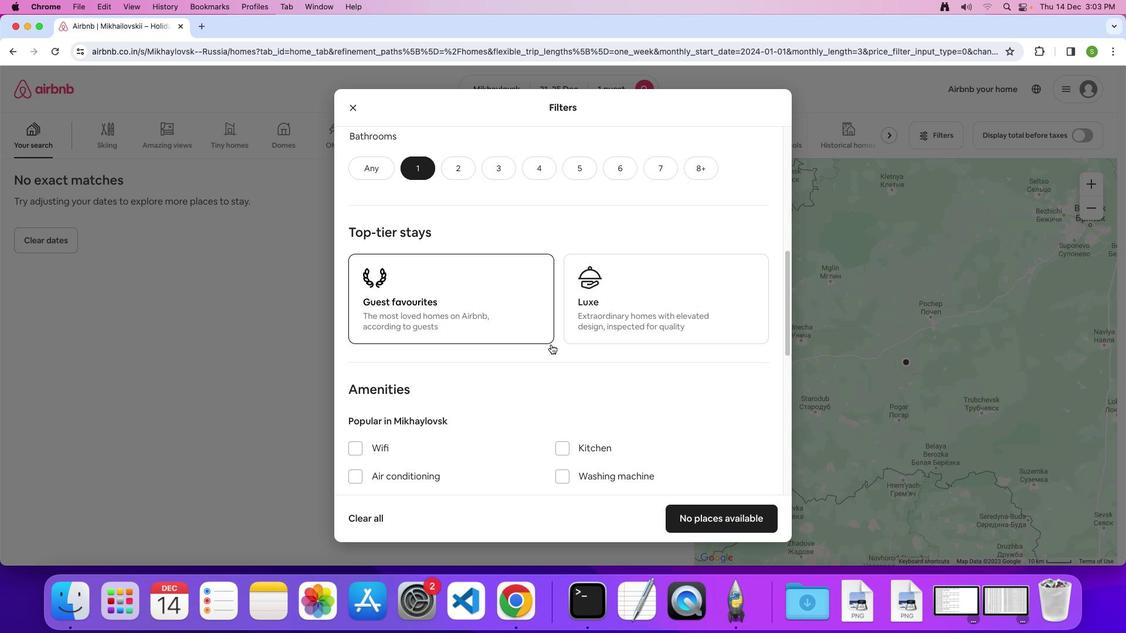 
Action: Mouse scrolled (549, 342) with delta (-1, -2)
Screenshot: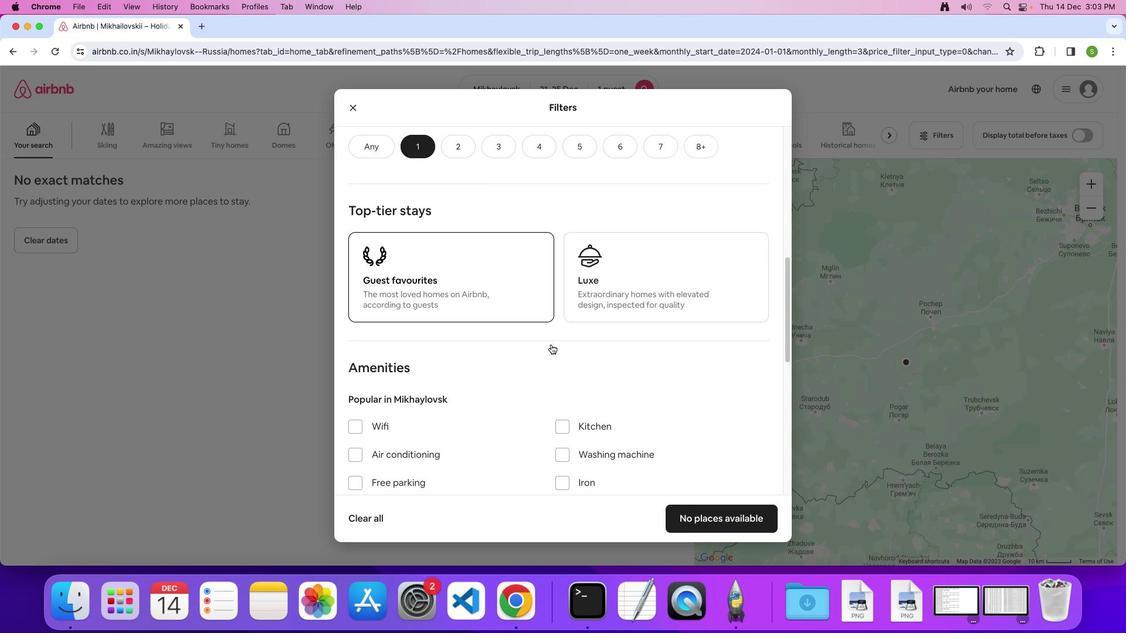 
Action: Mouse scrolled (549, 342) with delta (-1, -1)
Screenshot: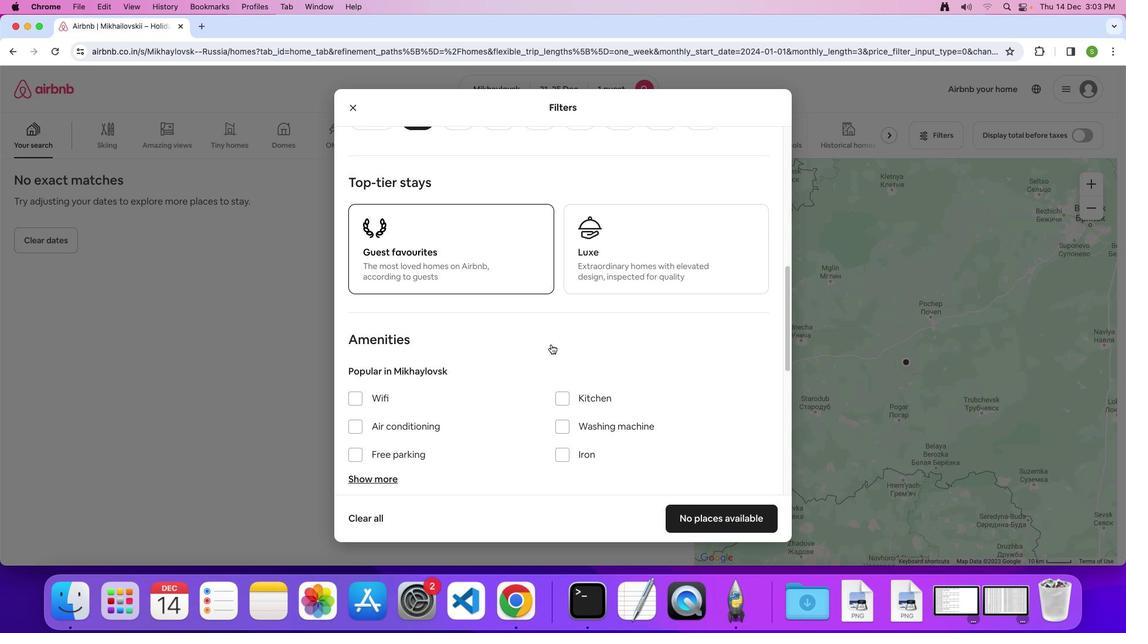 
Action: Mouse scrolled (549, 342) with delta (-1, -1)
Screenshot: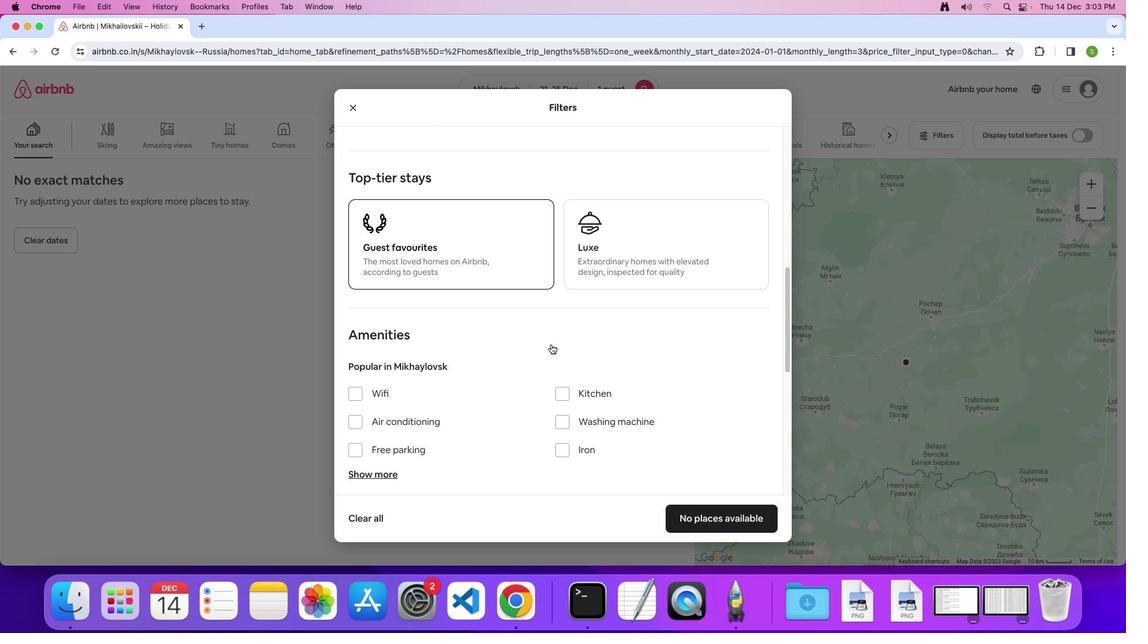
Action: Mouse scrolled (549, 342) with delta (-1, -2)
Screenshot: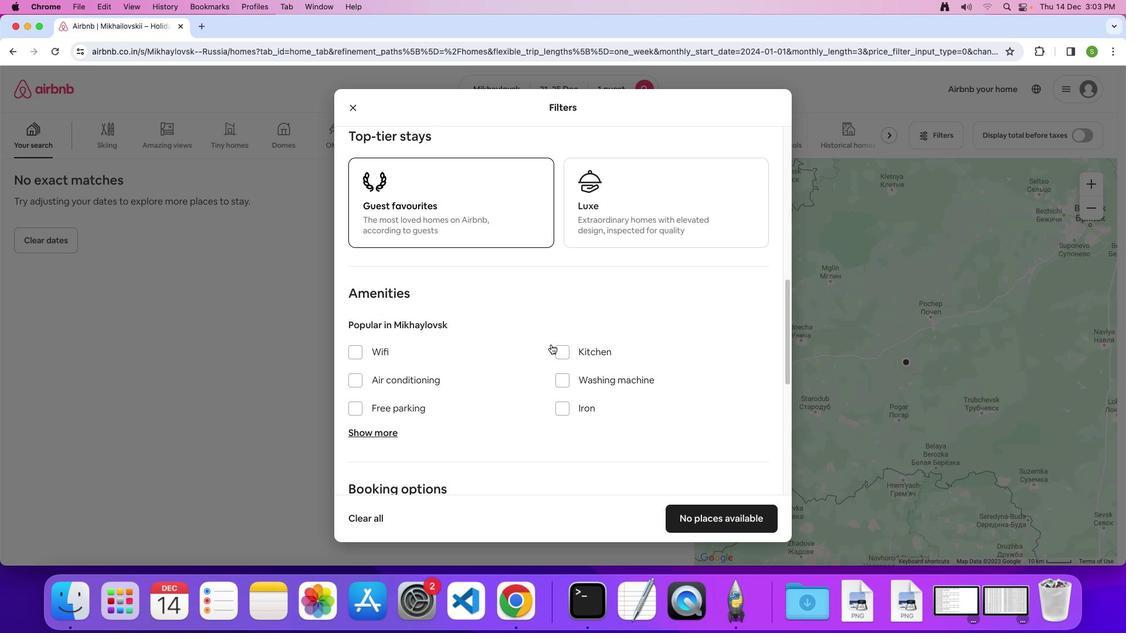 
Action: Mouse scrolled (549, 342) with delta (-1, -1)
Screenshot: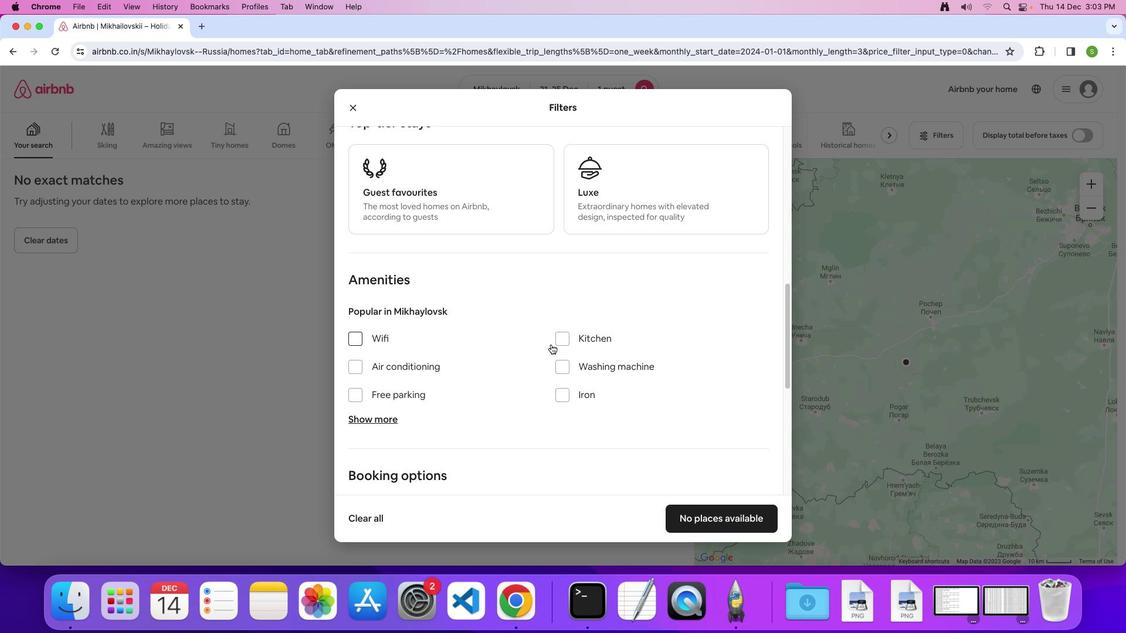 
Action: Mouse moved to (353, 342)
Screenshot: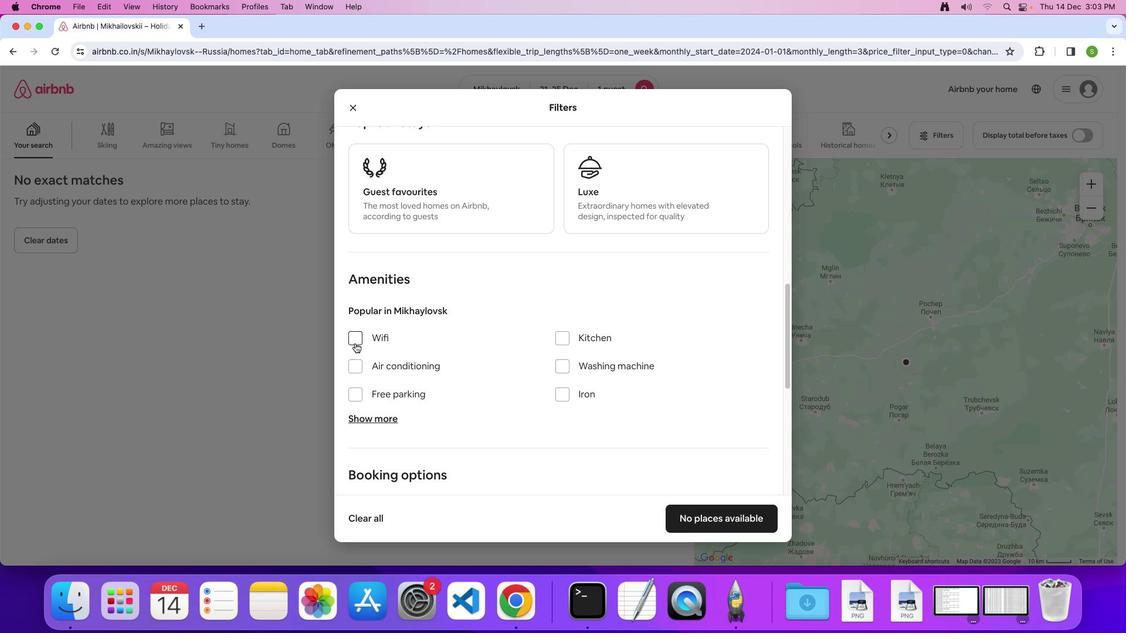 
Action: Mouse pressed left at (353, 342)
Screenshot: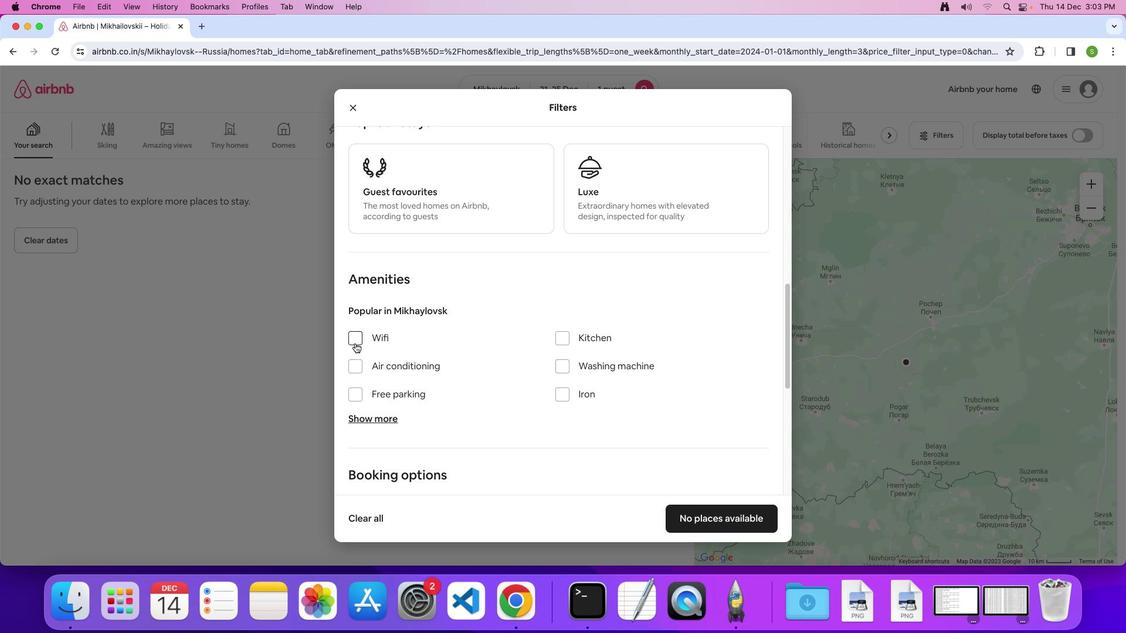 
Action: Mouse moved to (532, 318)
Screenshot: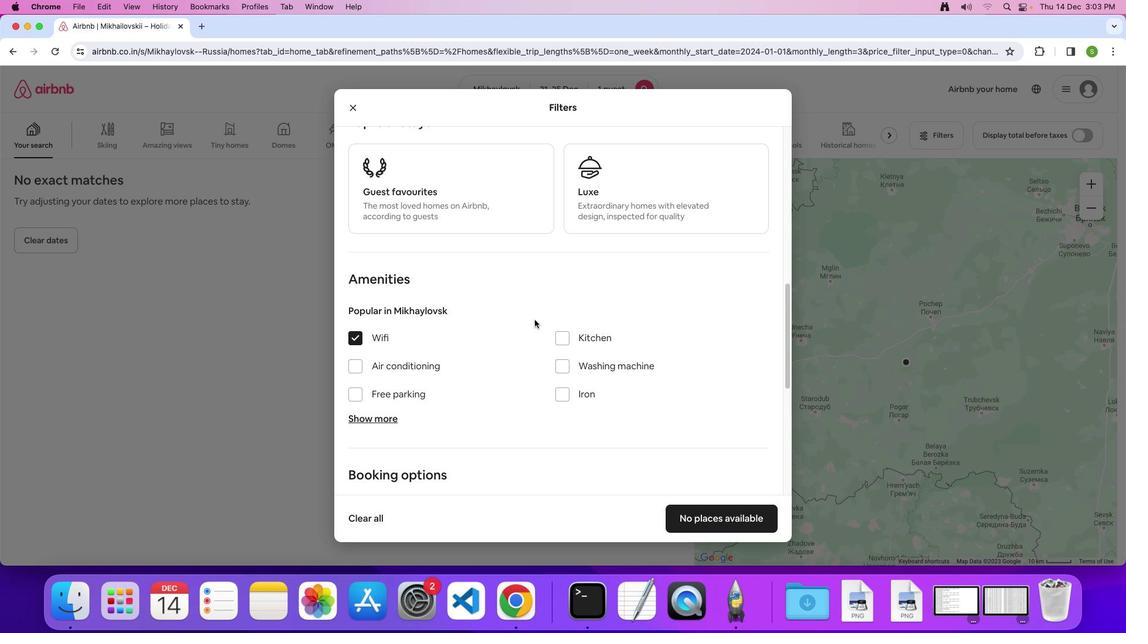 
Action: Mouse scrolled (532, 318) with delta (-1, -1)
Screenshot: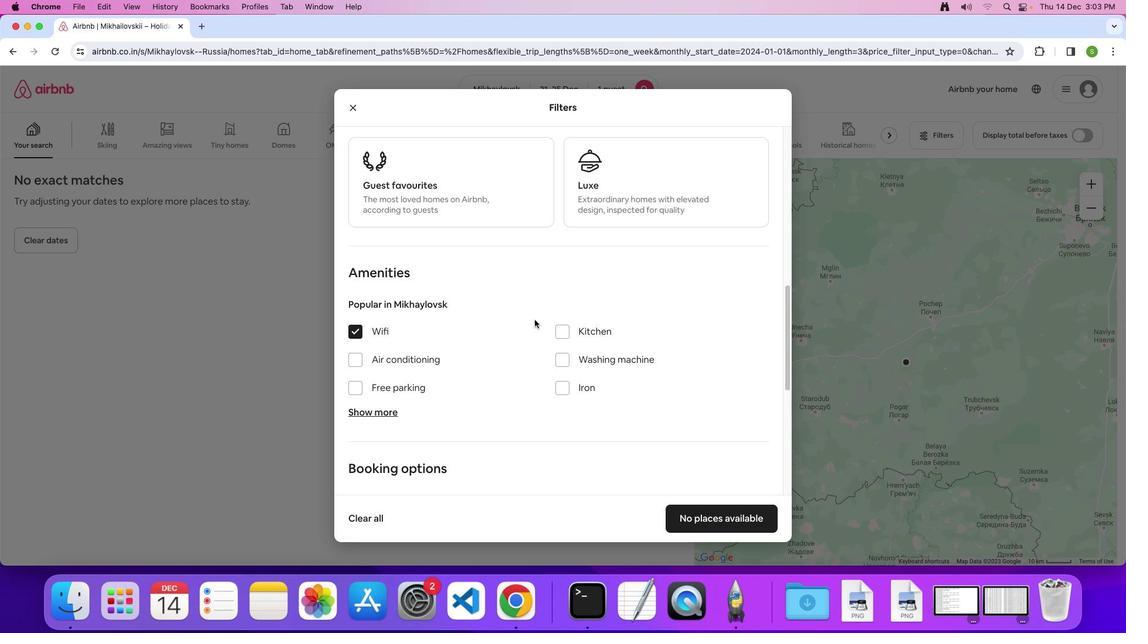
Action: Mouse scrolled (532, 318) with delta (-1, -1)
Screenshot: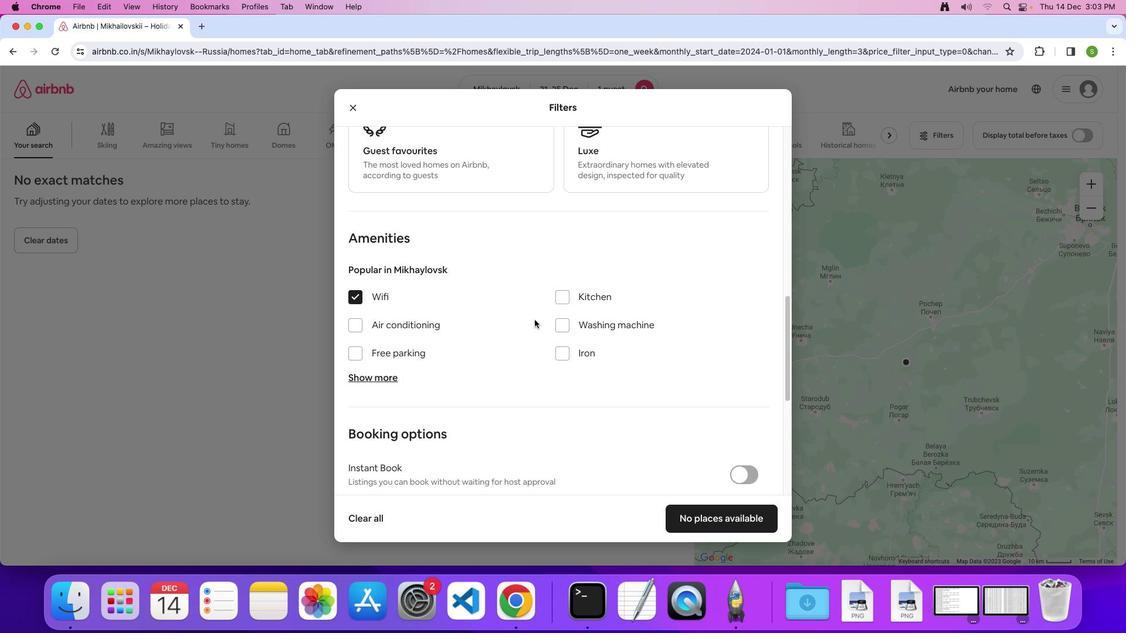 
Action: Mouse scrolled (532, 318) with delta (-1, -2)
Screenshot: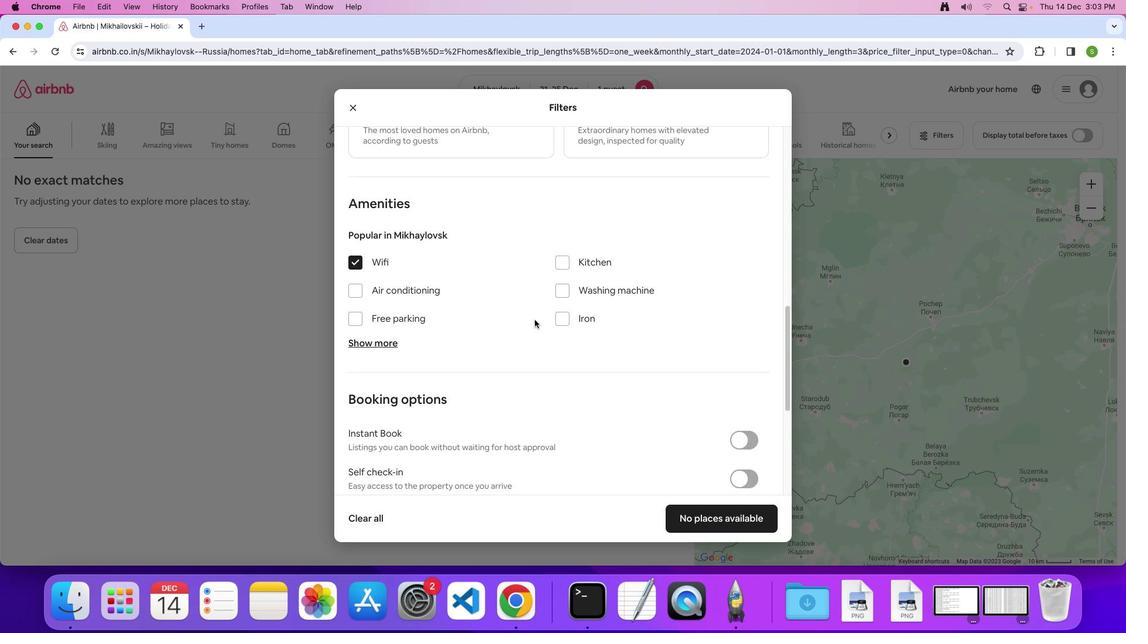 
Action: Mouse scrolled (532, 318) with delta (-1, -1)
Screenshot: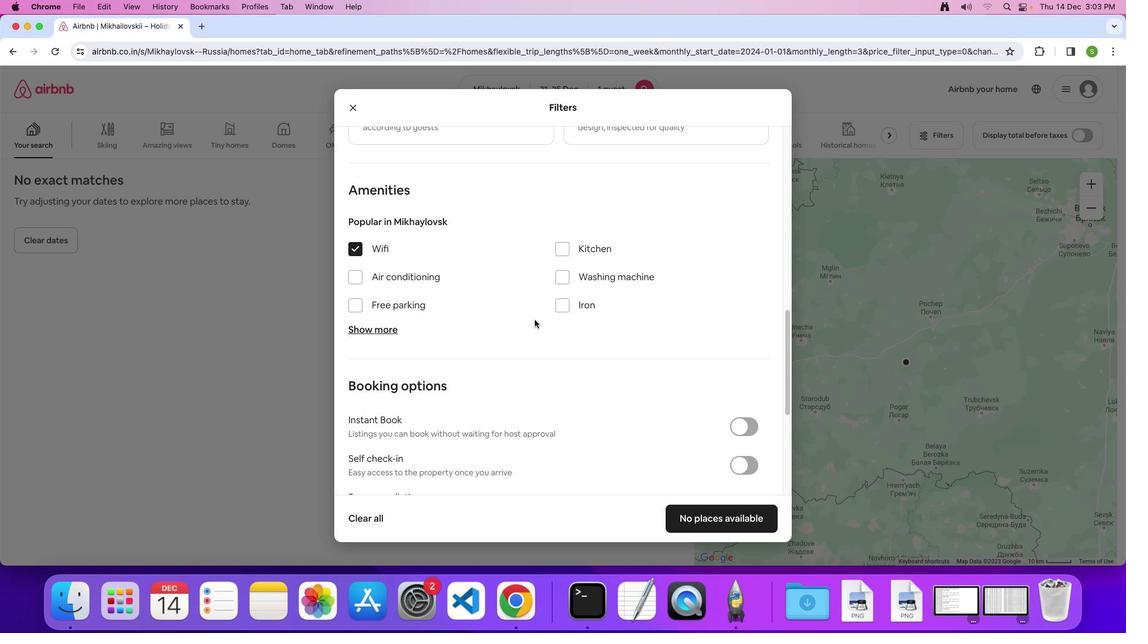 
Action: Mouse scrolled (532, 318) with delta (-1, -1)
Screenshot: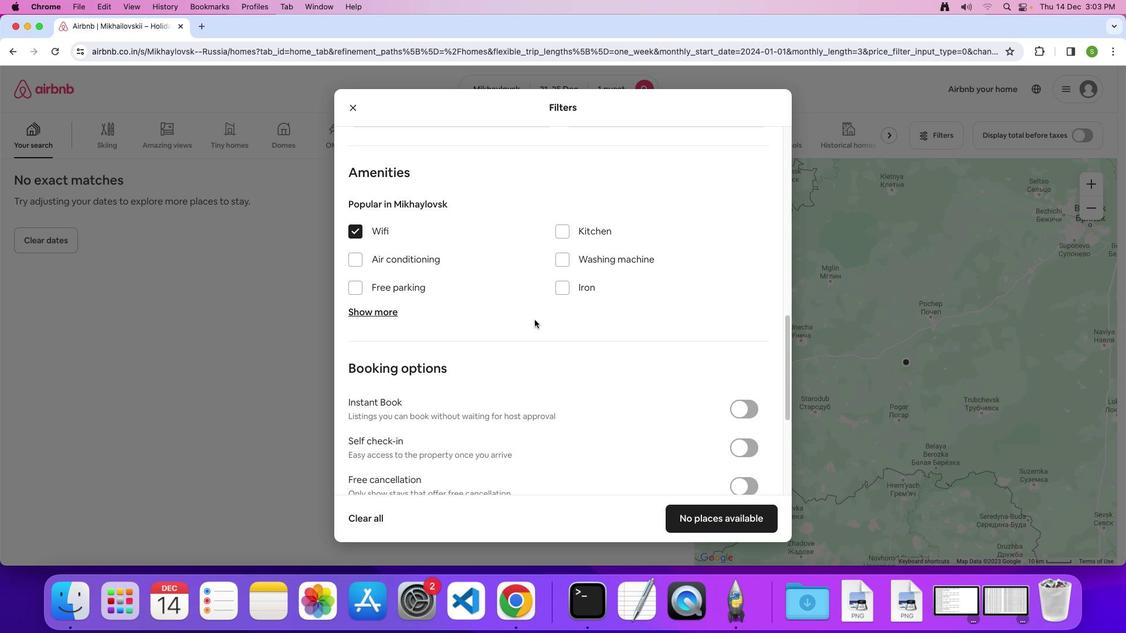 
Action: Mouse scrolled (532, 318) with delta (-1, -2)
Screenshot: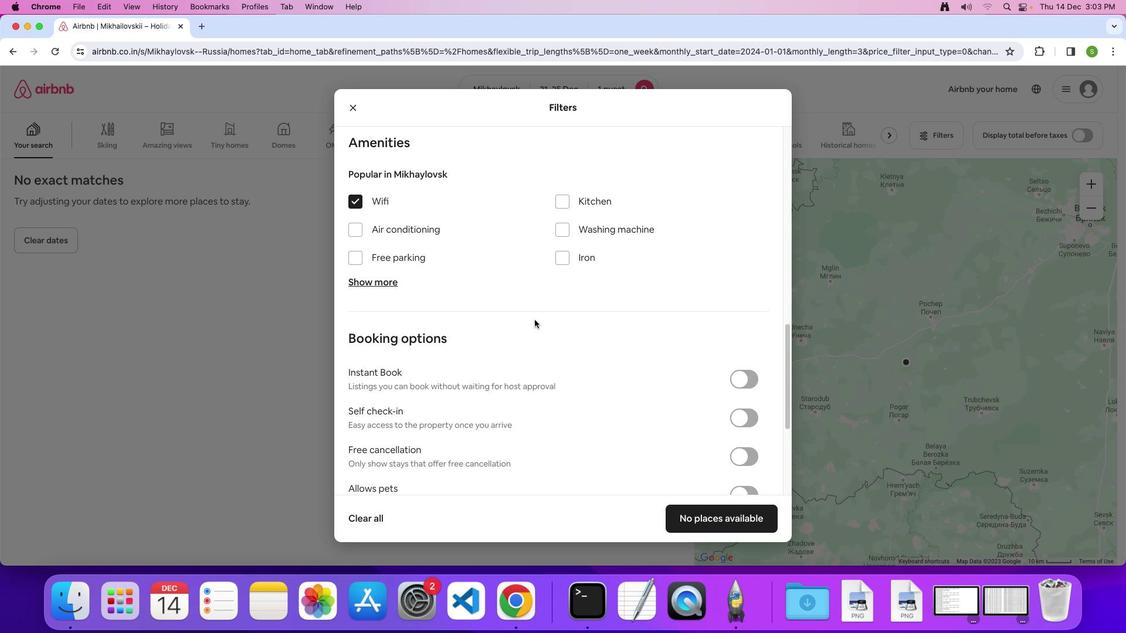 
Action: Mouse scrolled (532, 318) with delta (-1, -1)
Screenshot: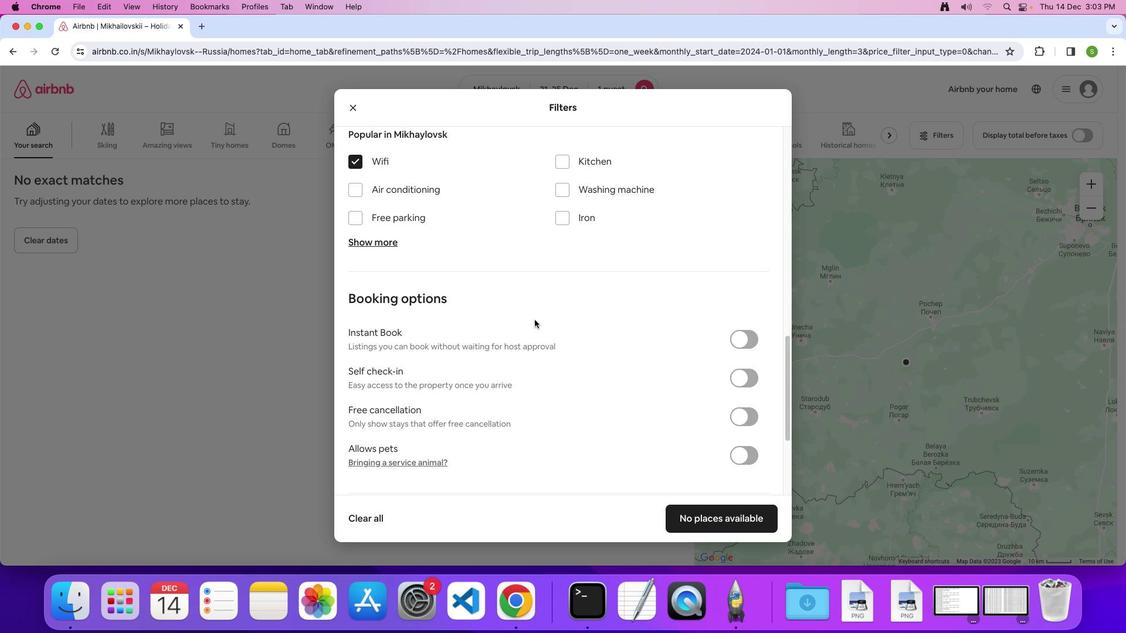 
Action: Mouse scrolled (532, 318) with delta (-1, -1)
Screenshot: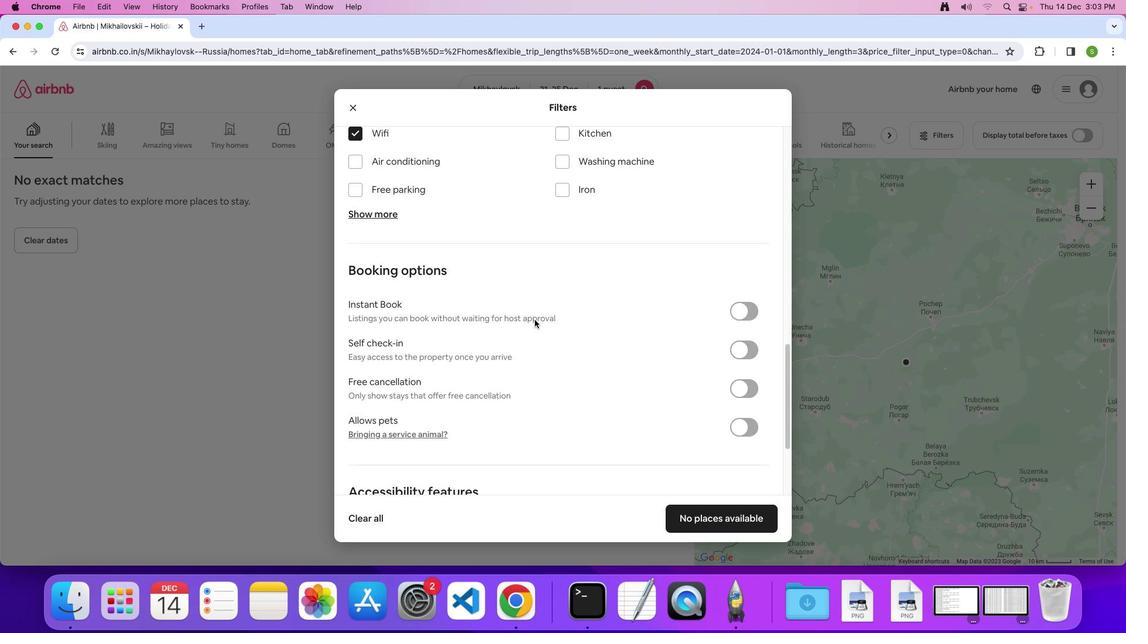 
Action: Mouse scrolled (532, 318) with delta (-1, -2)
Screenshot: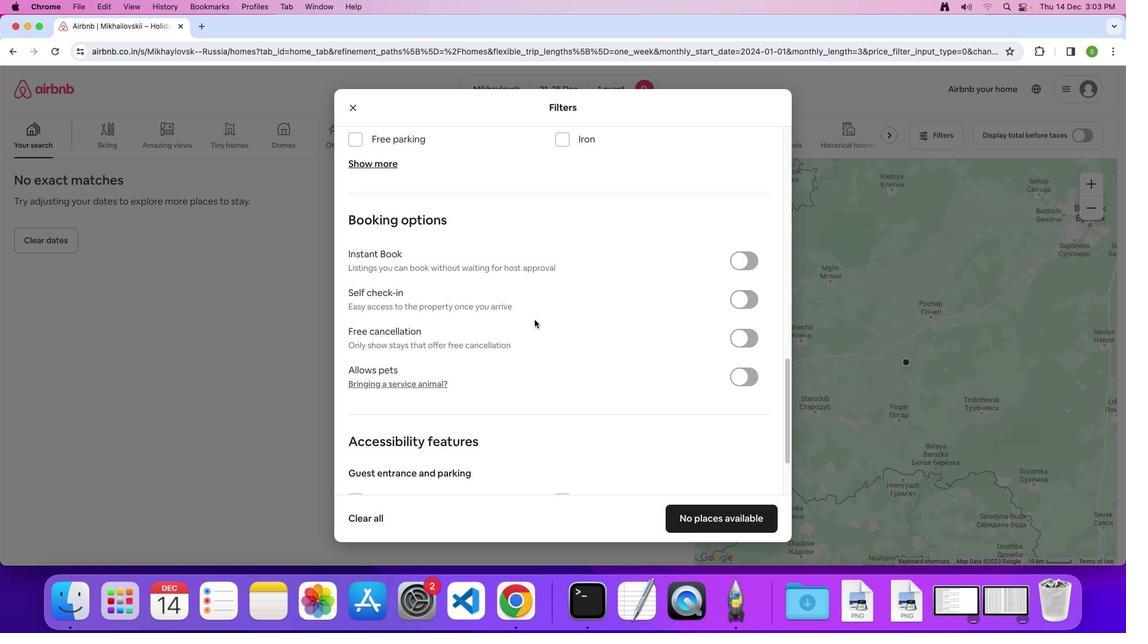 
Action: Mouse moved to (533, 318)
Screenshot: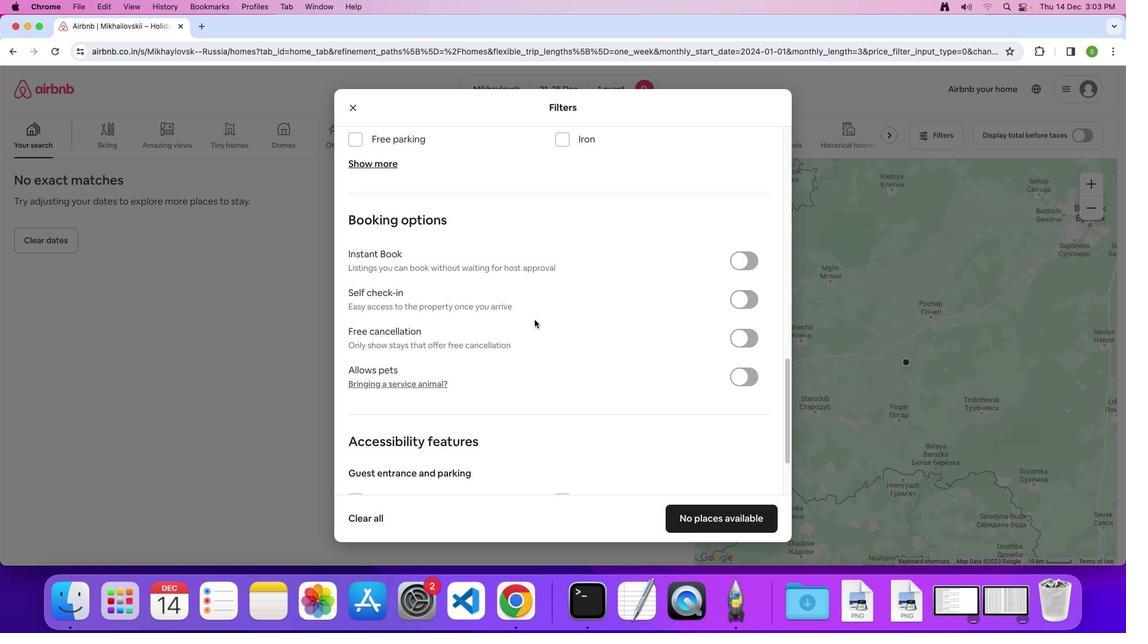 
Action: Mouse scrolled (533, 318) with delta (-1, -1)
Screenshot: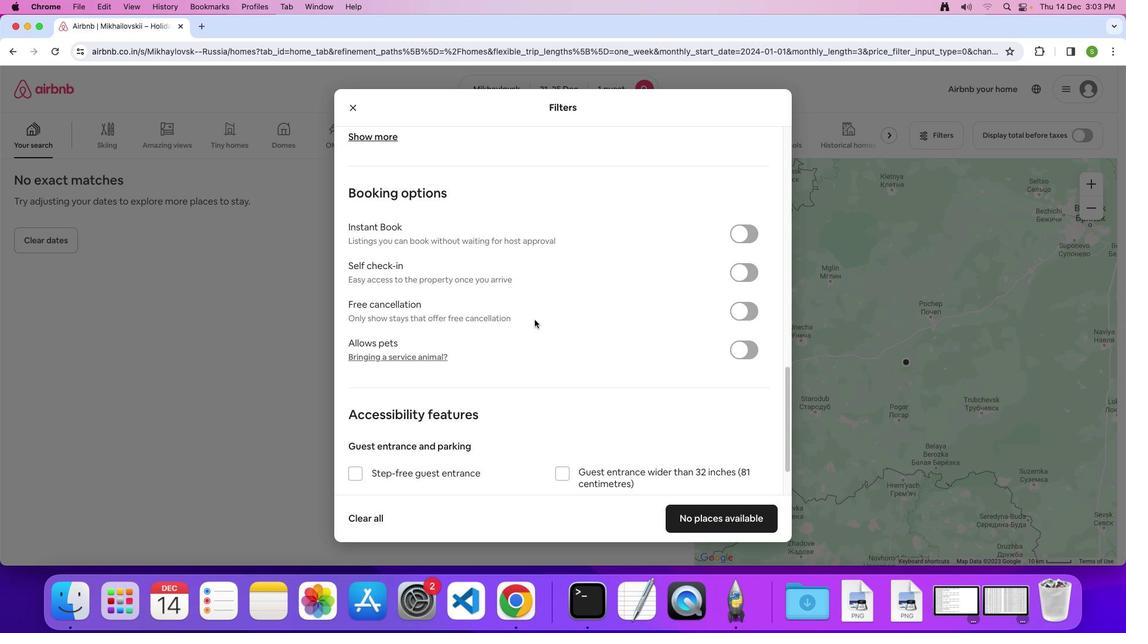 
Action: Mouse scrolled (533, 318) with delta (-1, -1)
Screenshot: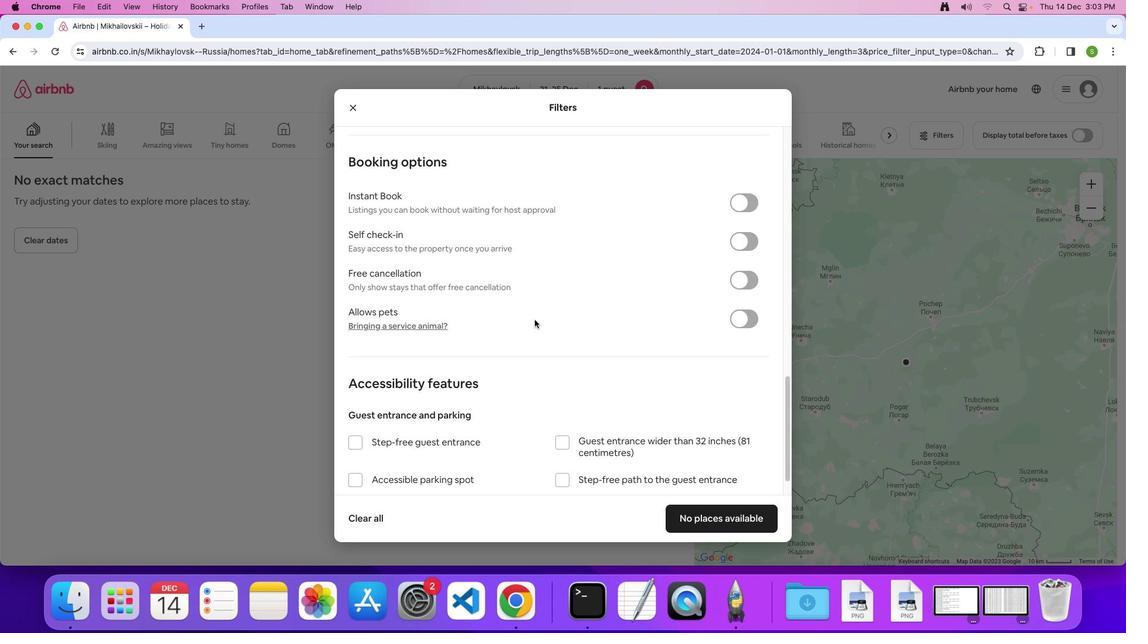 
Action: Mouse scrolled (533, 318) with delta (-1, -2)
Screenshot: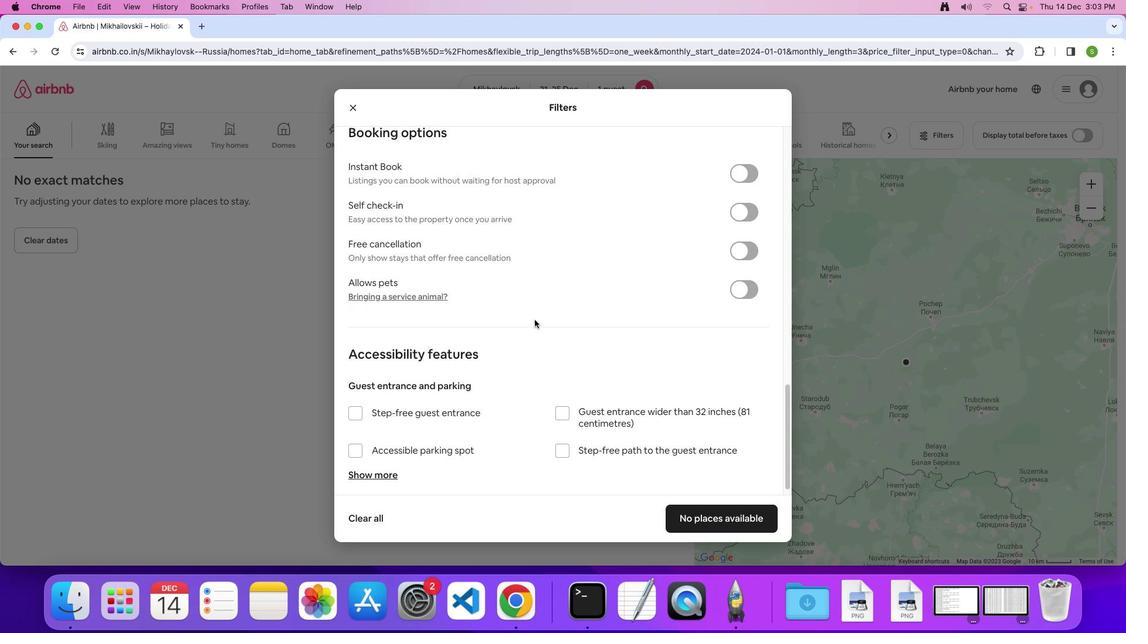 
Action: Mouse scrolled (533, 318) with delta (-1, -1)
Screenshot: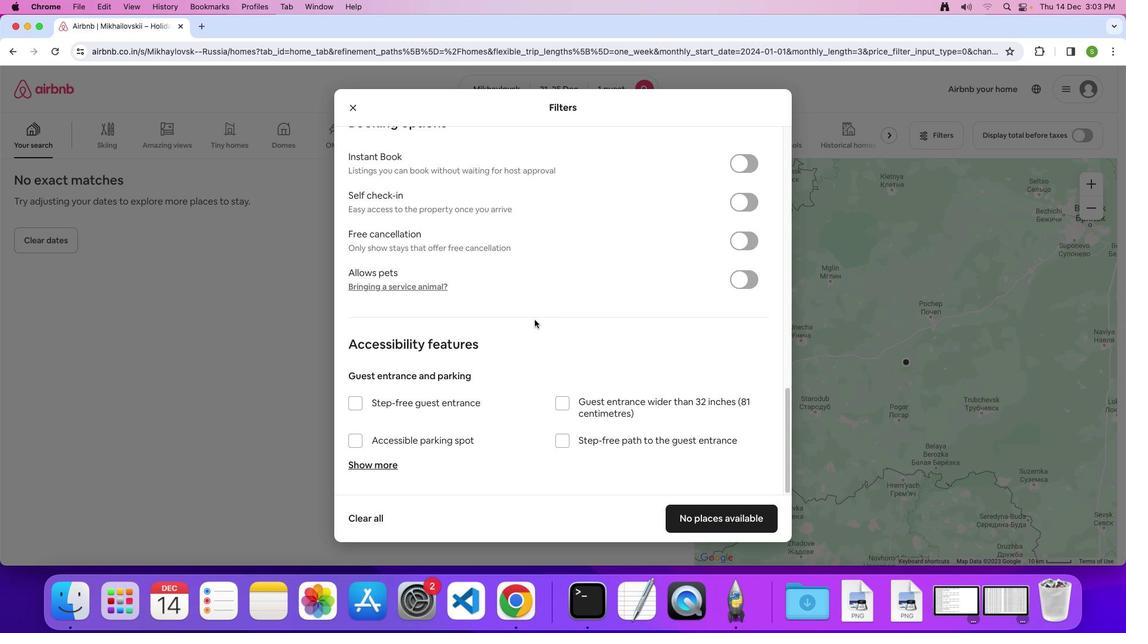 
Action: Mouse scrolled (533, 318) with delta (-1, -1)
Screenshot: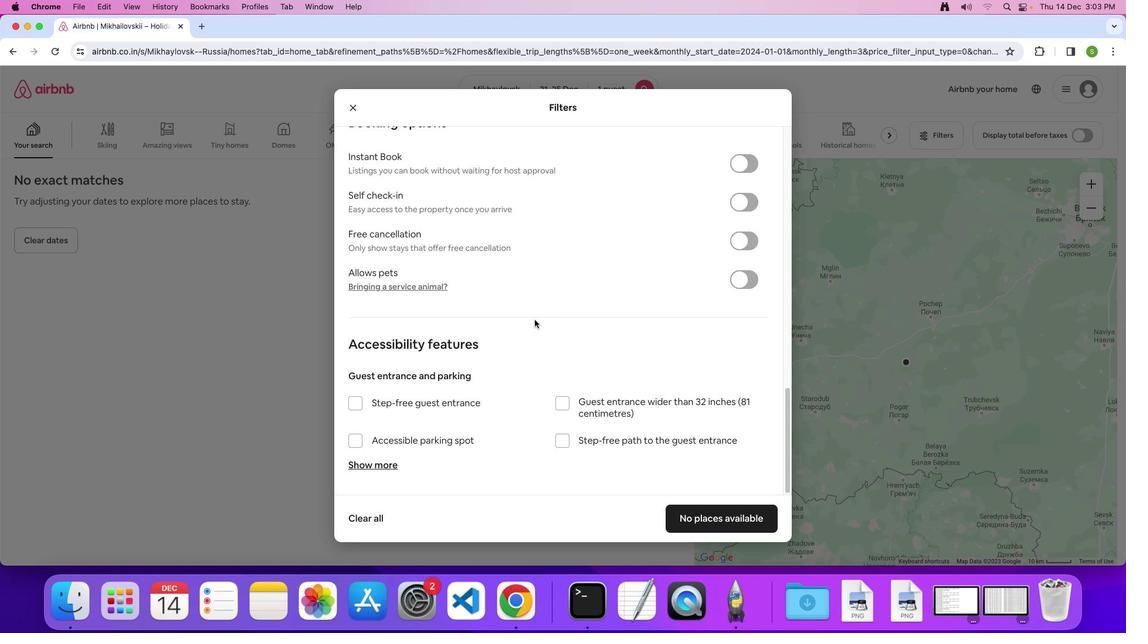 
Action: Mouse scrolled (533, 318) with delta (-1, -2)
Screenshot: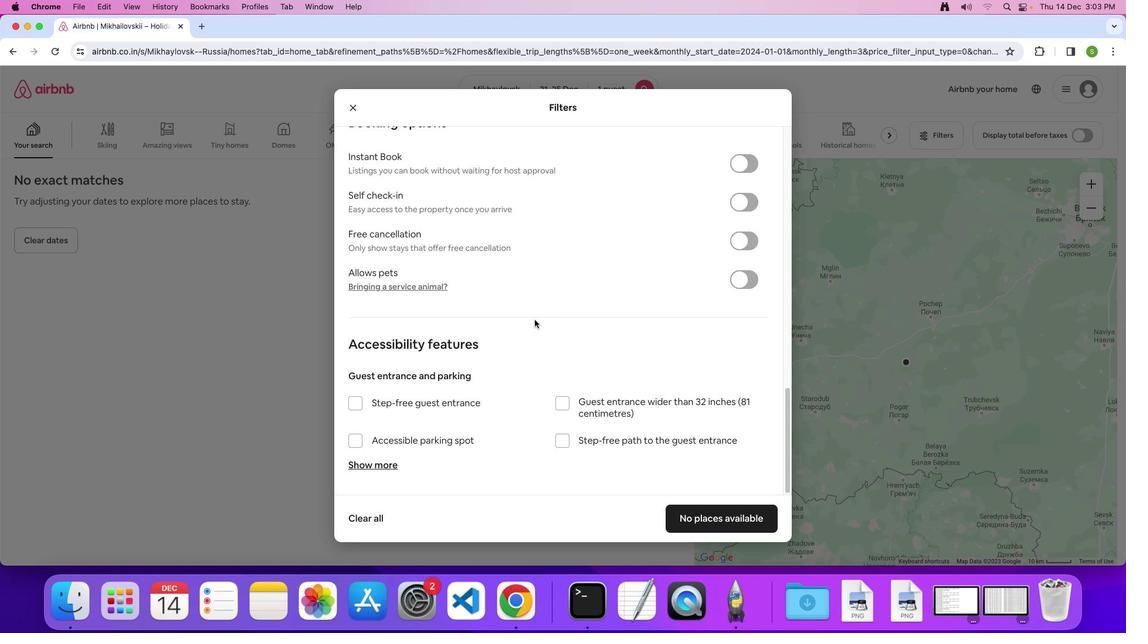 
Action: Mouse moved to (705, 513)
Screenshot: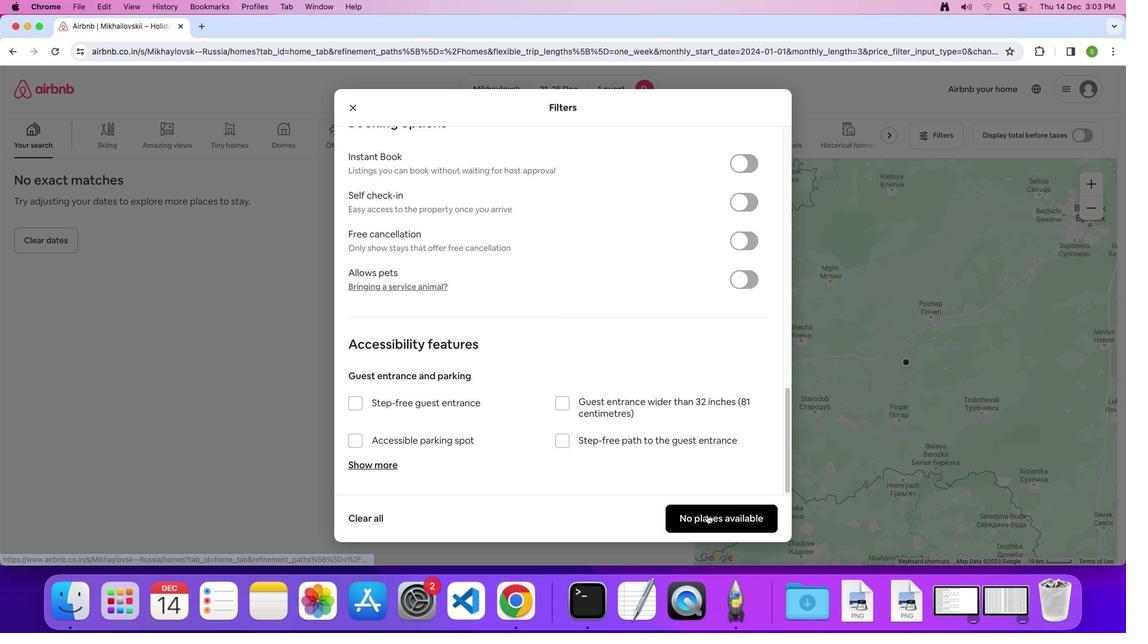 
Action: Mouse pressed left at (705, 513)
Screenshot: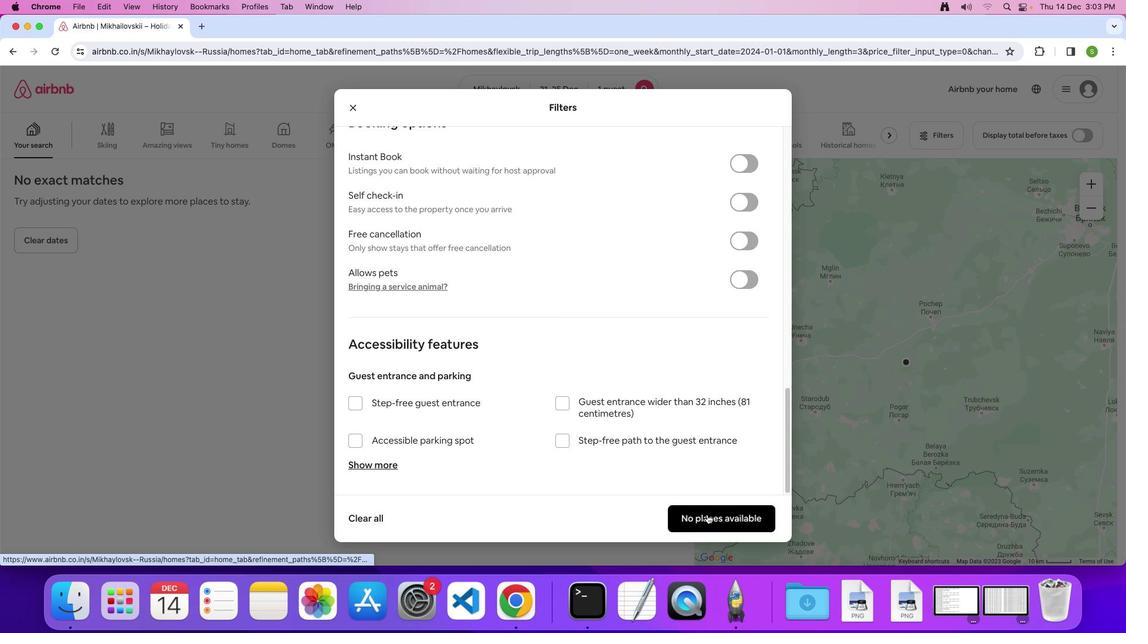 
Action: Mouse moved to (596, 345)
Screenshot: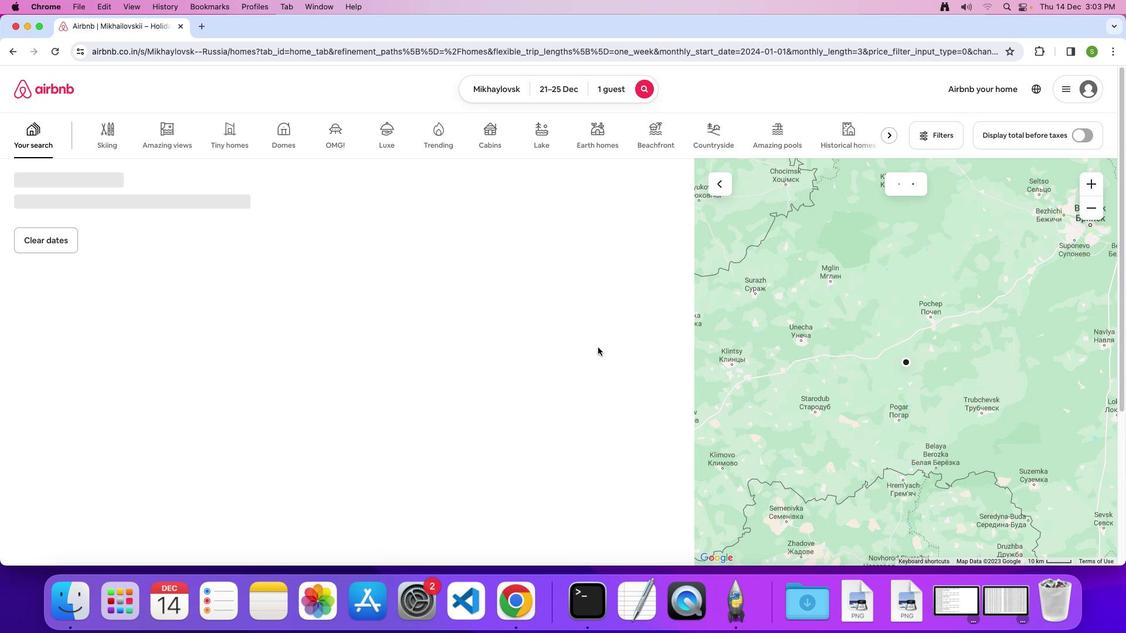 
